 Task: In the Company viacomcbs.com, Log call with description : 'Spoke to a lead interested in exploring customization options.'; Select call outcome: 'Busy '; Select call Direction: Inbound; Add date: '21 August, 2023' and time 10:30:AM. Logged in from softage.1@softage.net
Action: Mouse moved to (112, 78)
Screenshot: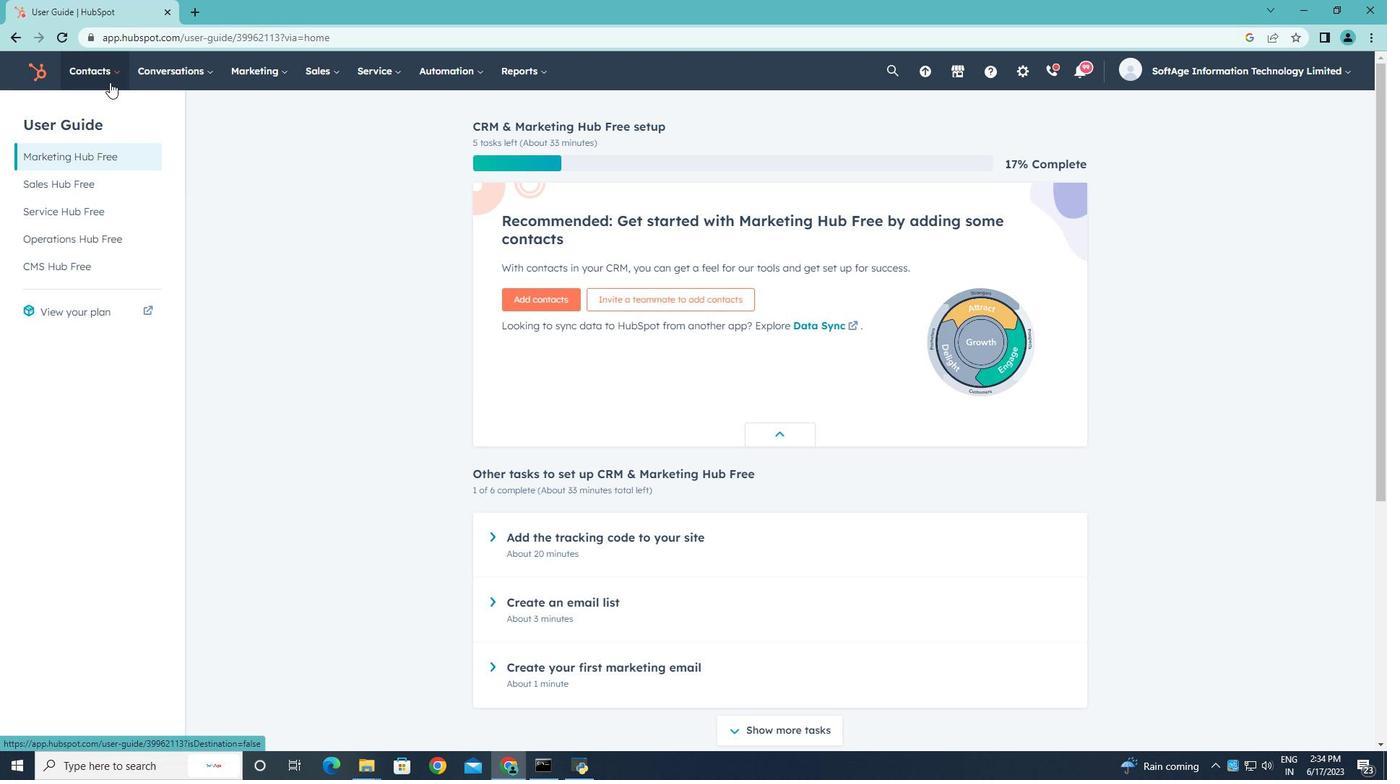 
Action: Mouse pressed left at (112, 78)
Screenshot: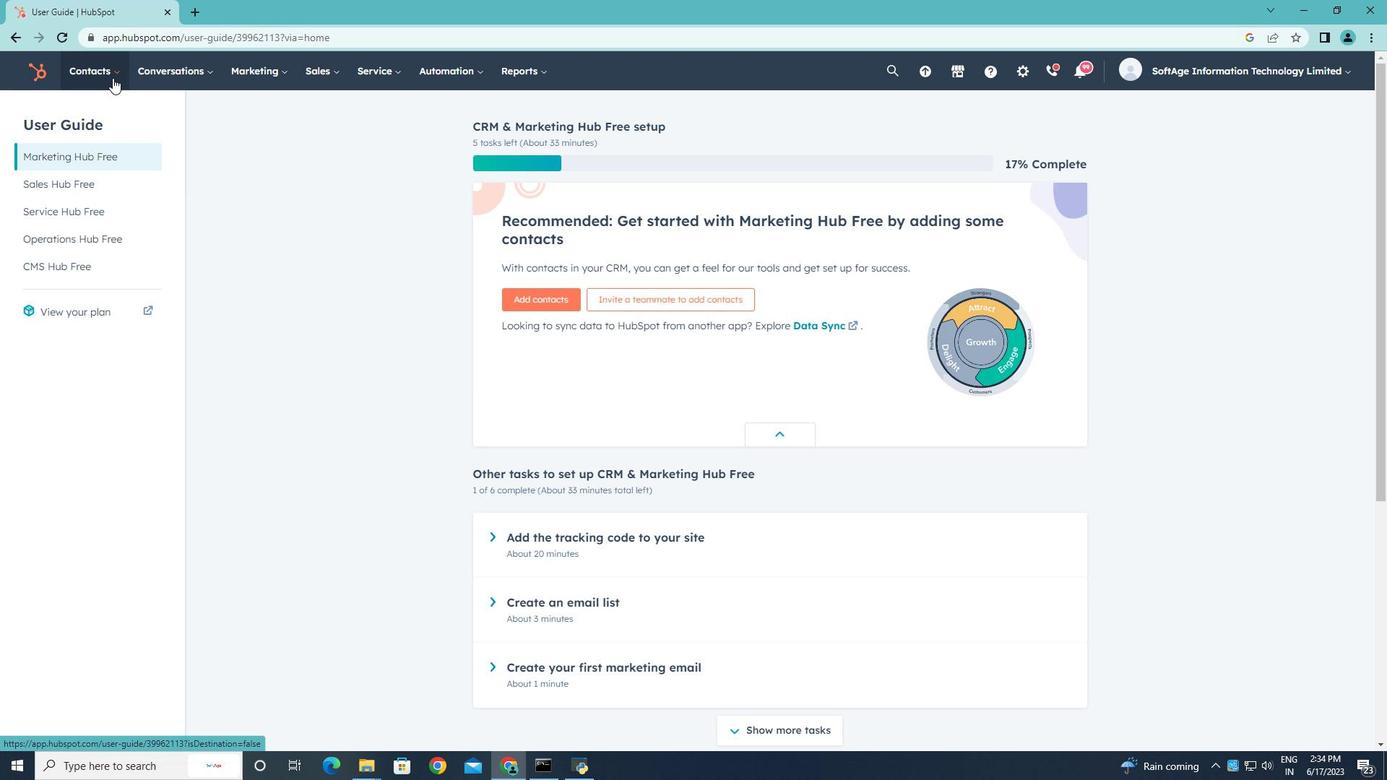 
Action: Mouse moved to (109, 139)
Screenshot: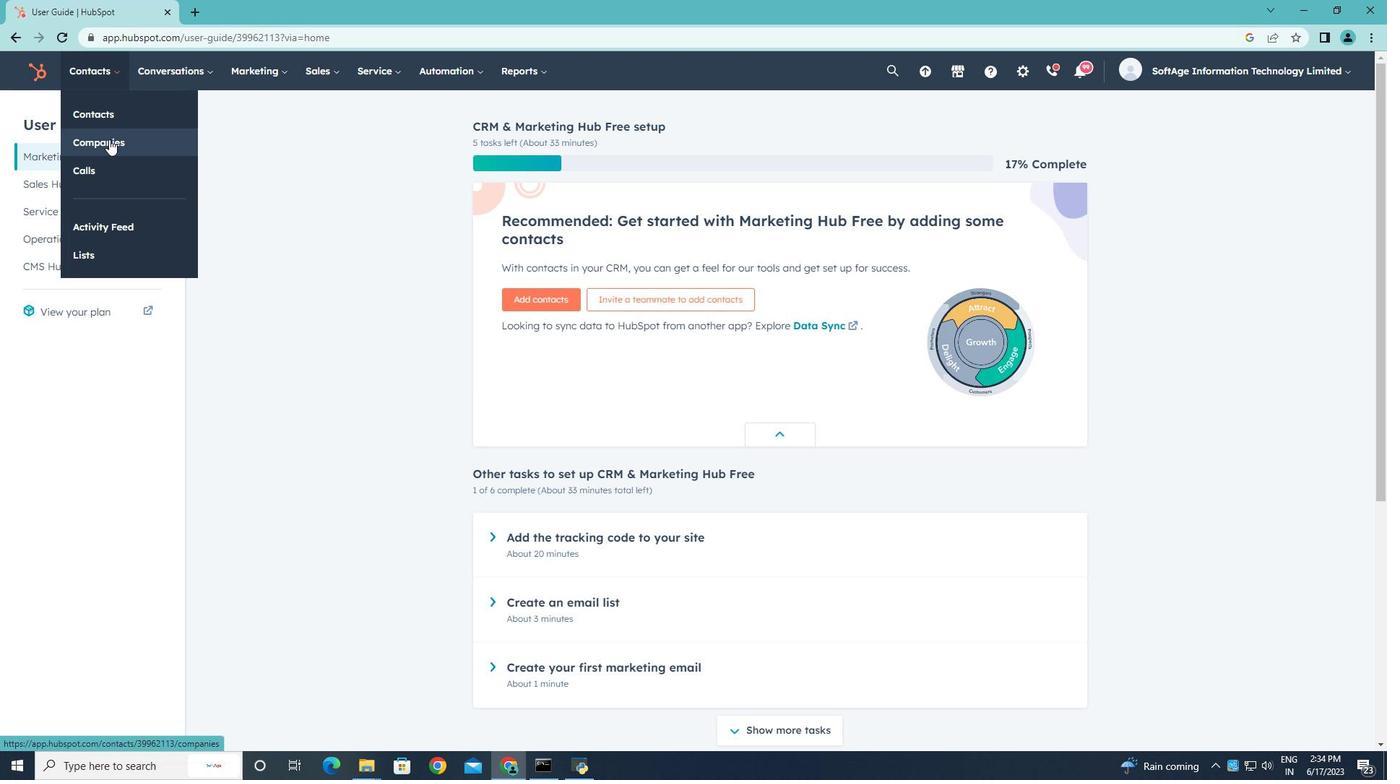 
Action: Mouse pressed left at (109, 139)
Screenshot: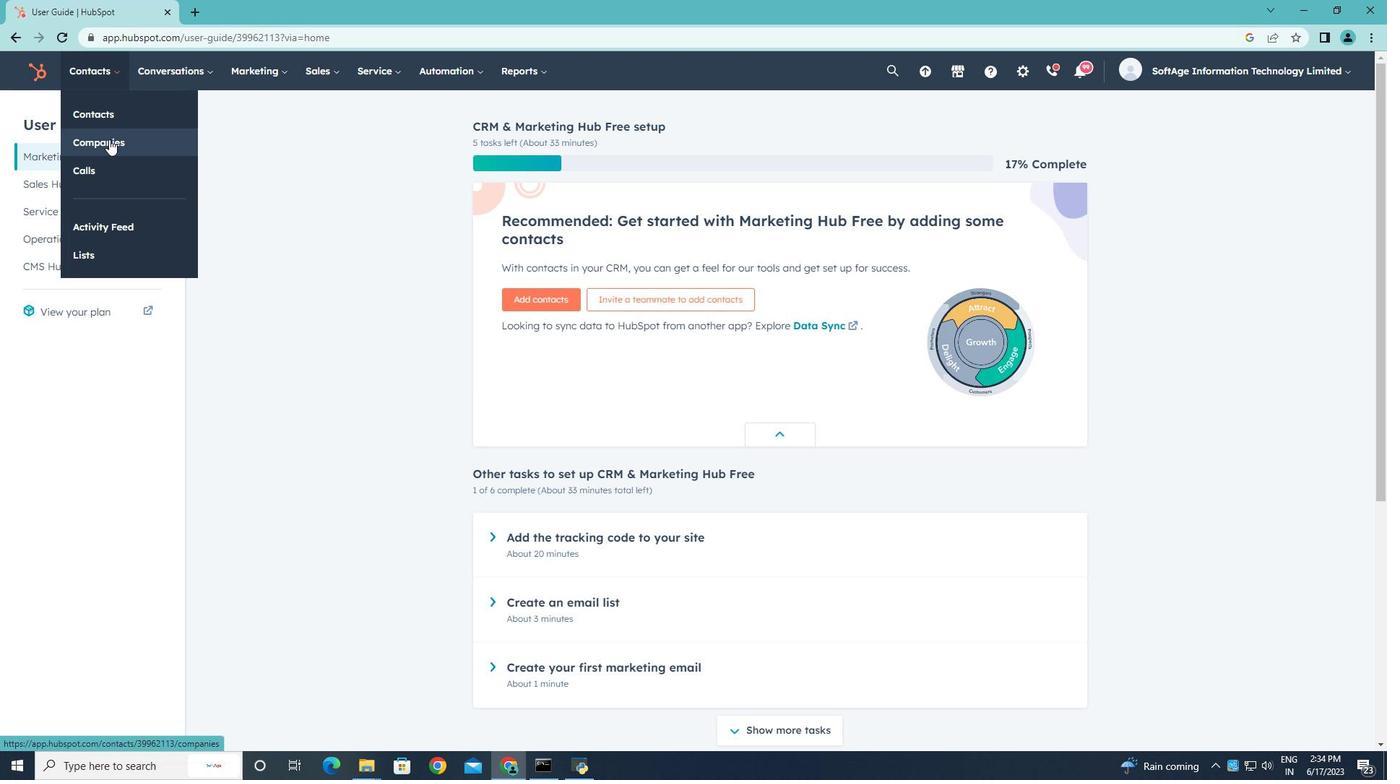 
Action: Mouse moved to (138, 232)
Screenshot: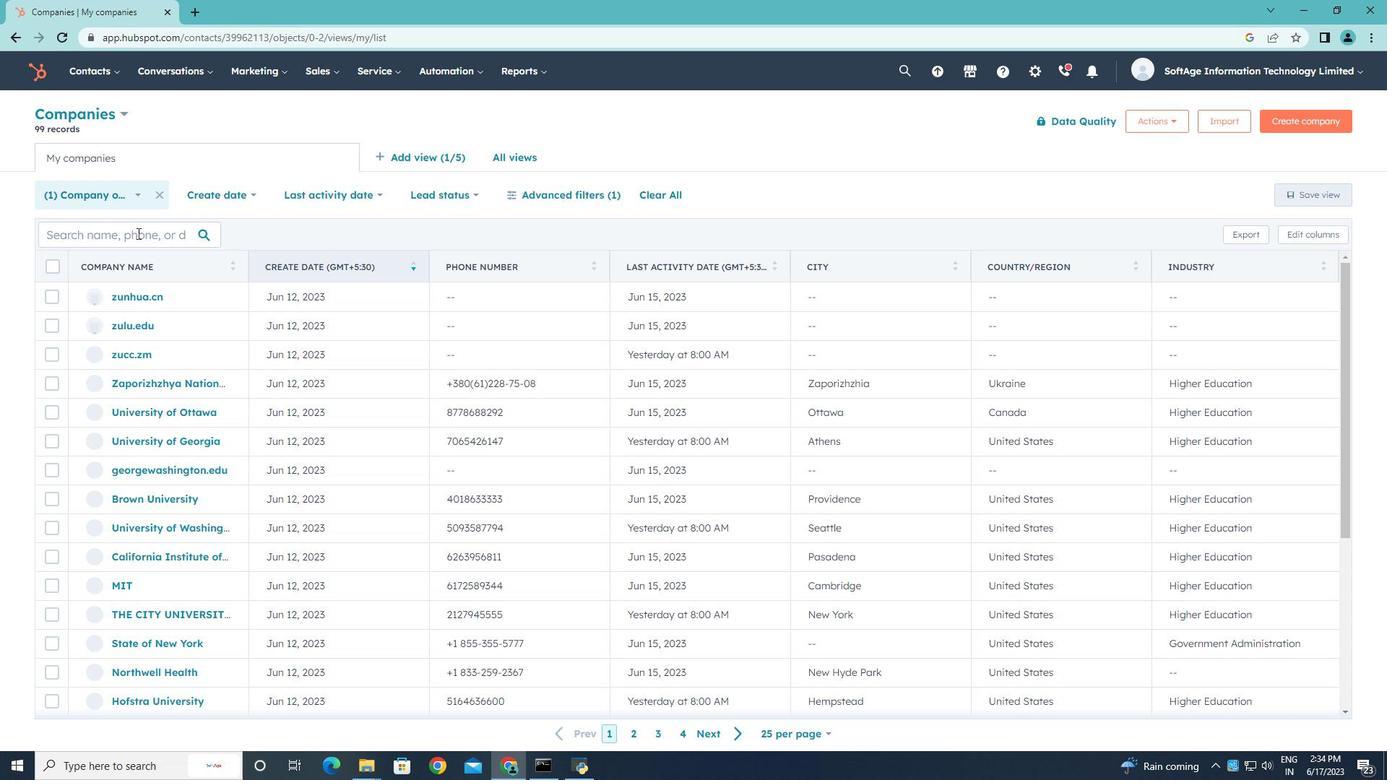 
Action: Mouse pressed left at (138, 232)
Screenshot: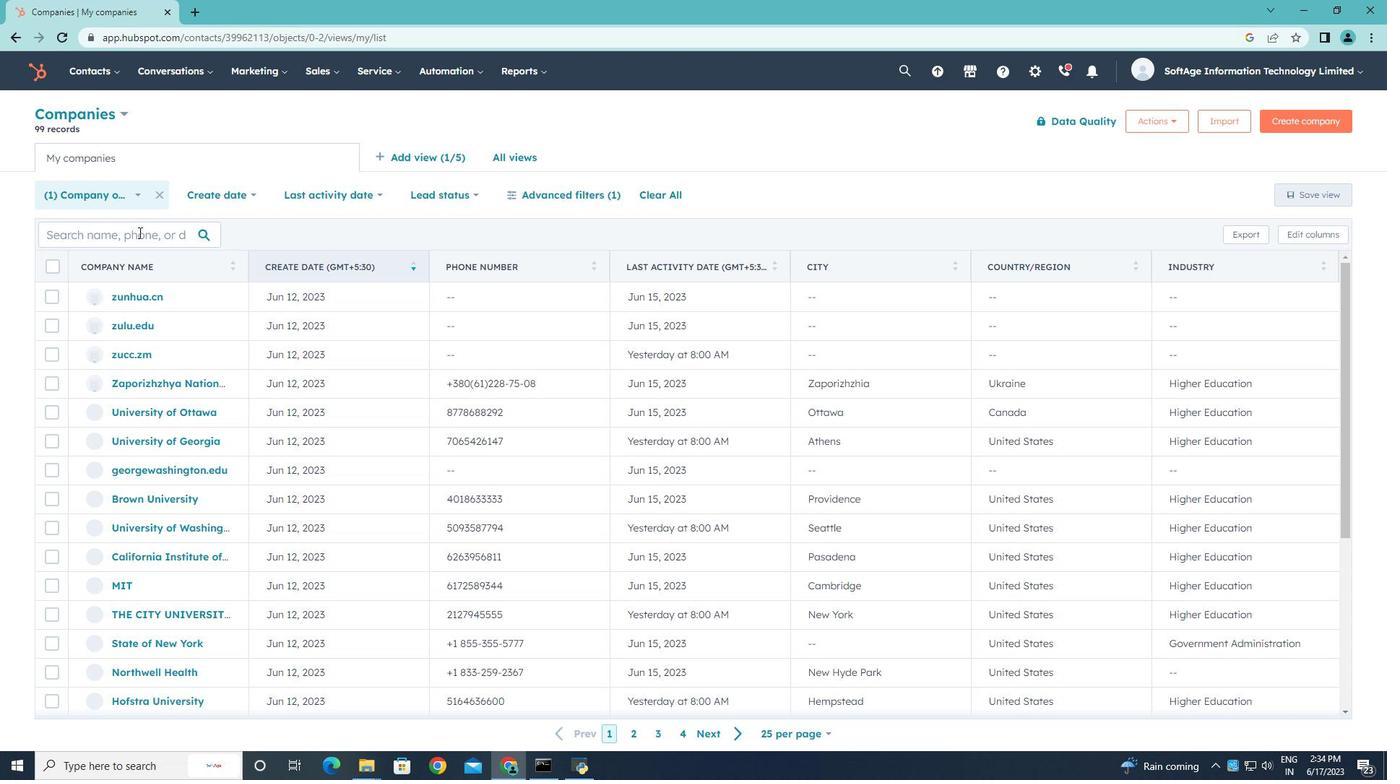 
Action: Key pressed viacomv<Key.backspace>cbs.com
Screenshot: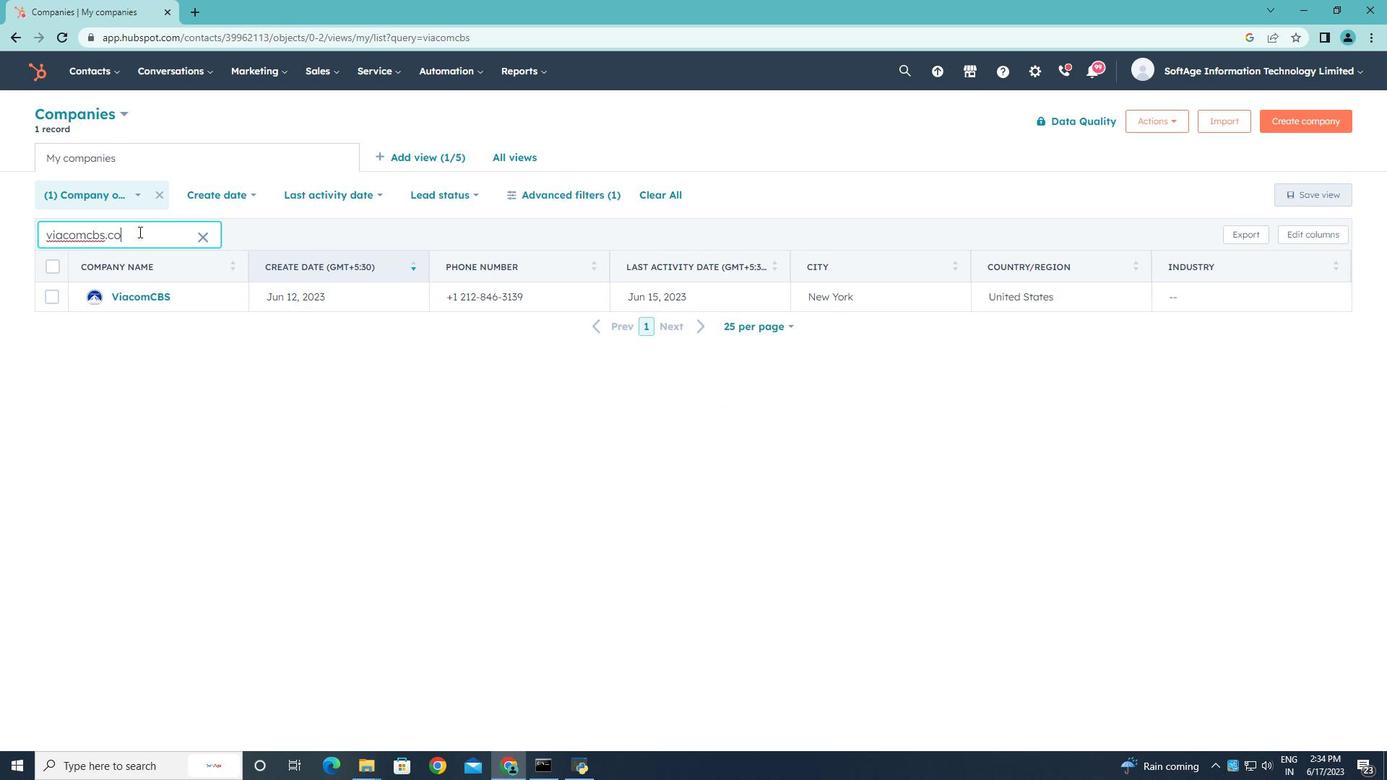 
Action: Mouse moved to (161, 299)
Screenshot: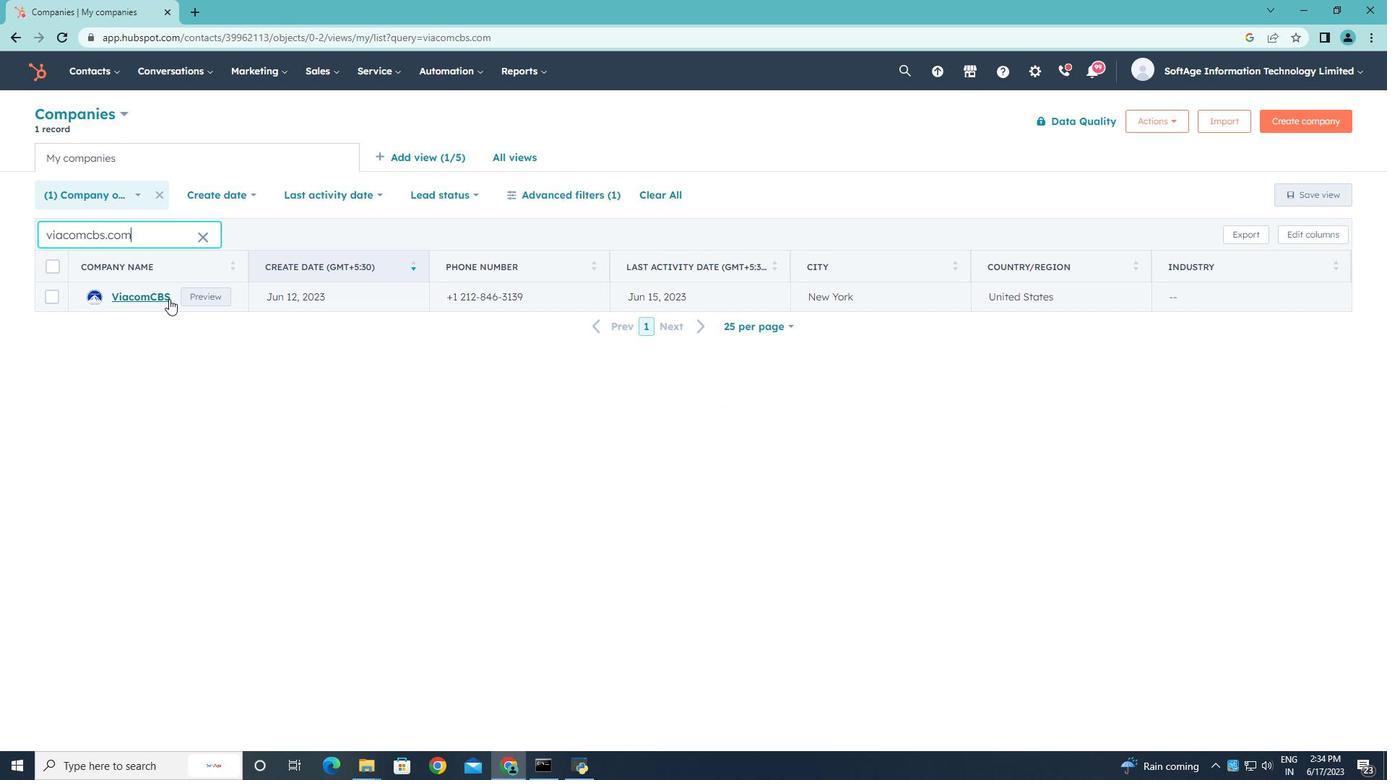 
Action: Mouse pressed left at (161, 299)
Screenshot: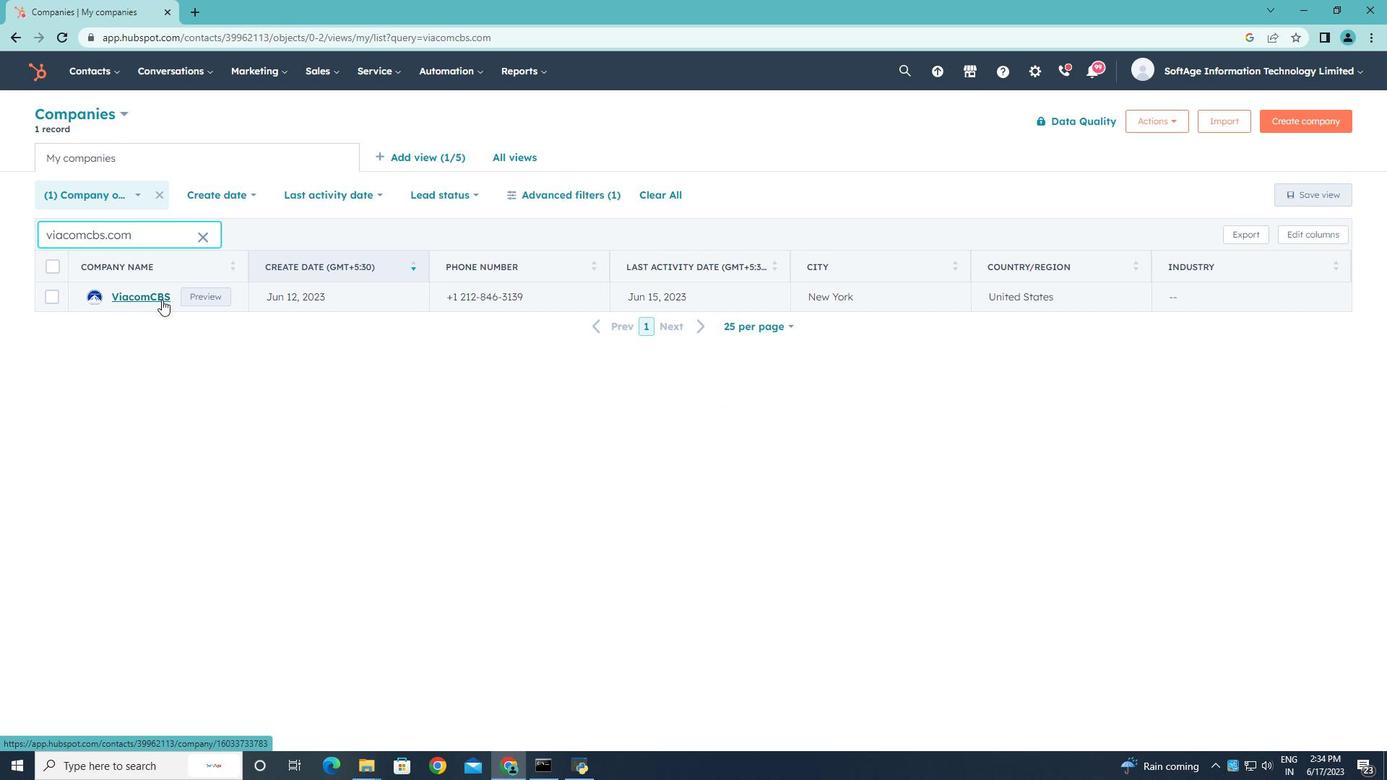 
Action: Mouse moved to (283, 237)
Screenshot: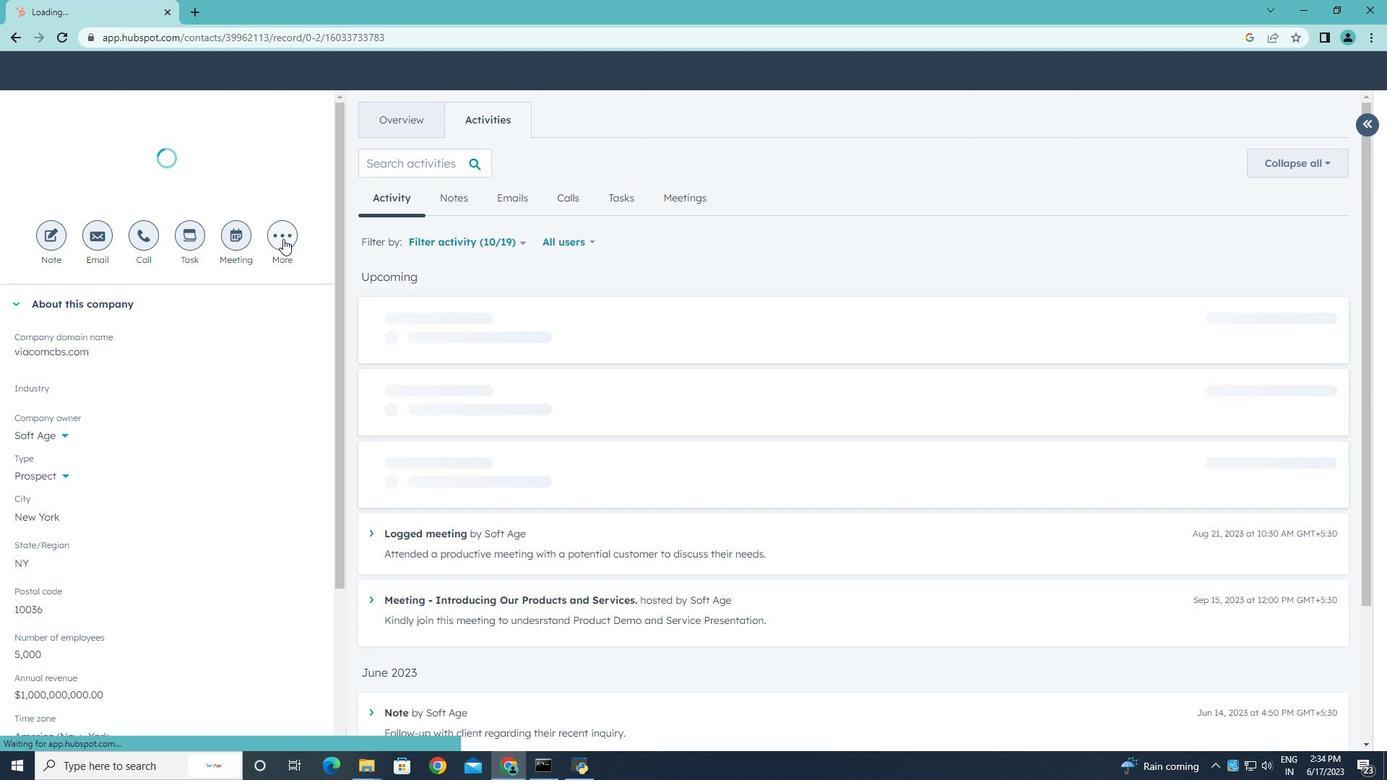 
Action: Mouse pressed left at (283, 237)
Screenshot: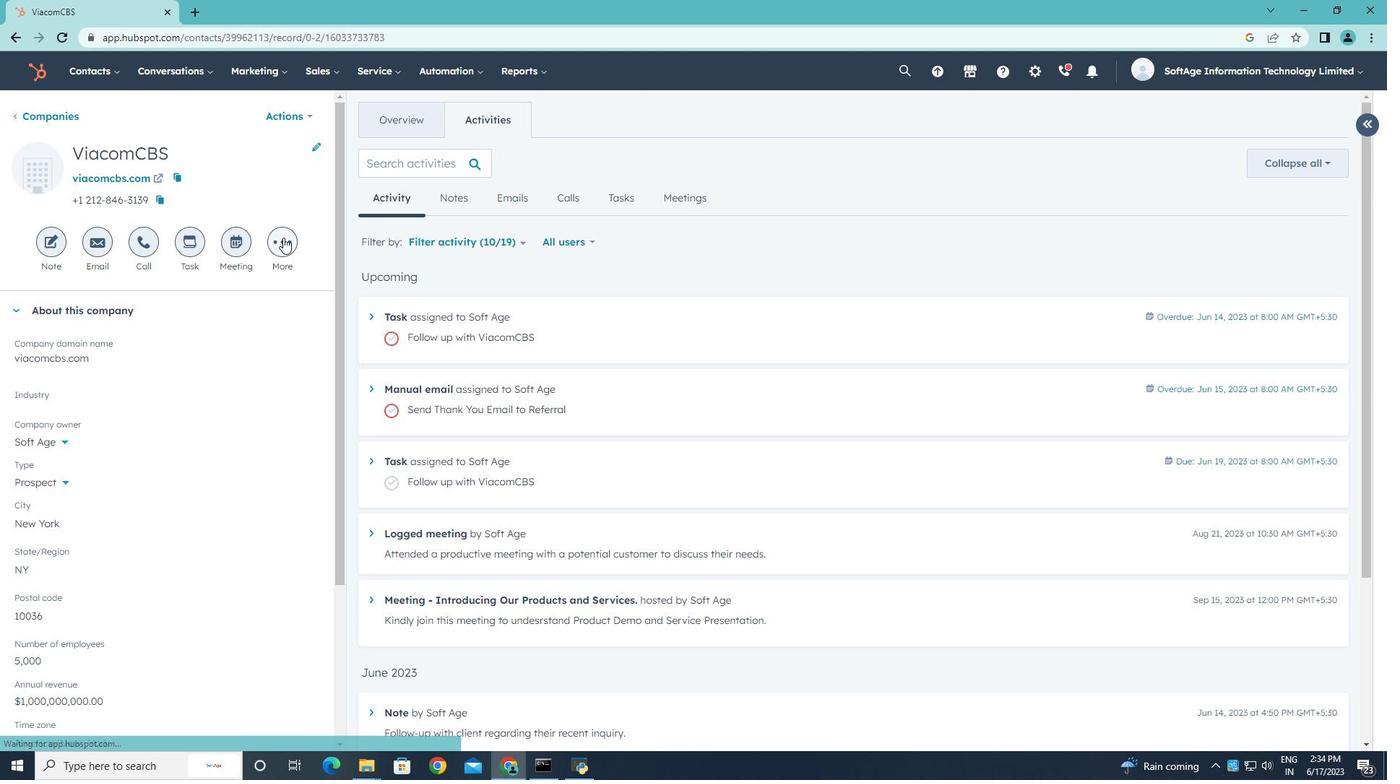 
Action: Mouse moved to (260, 362)
Screenshot: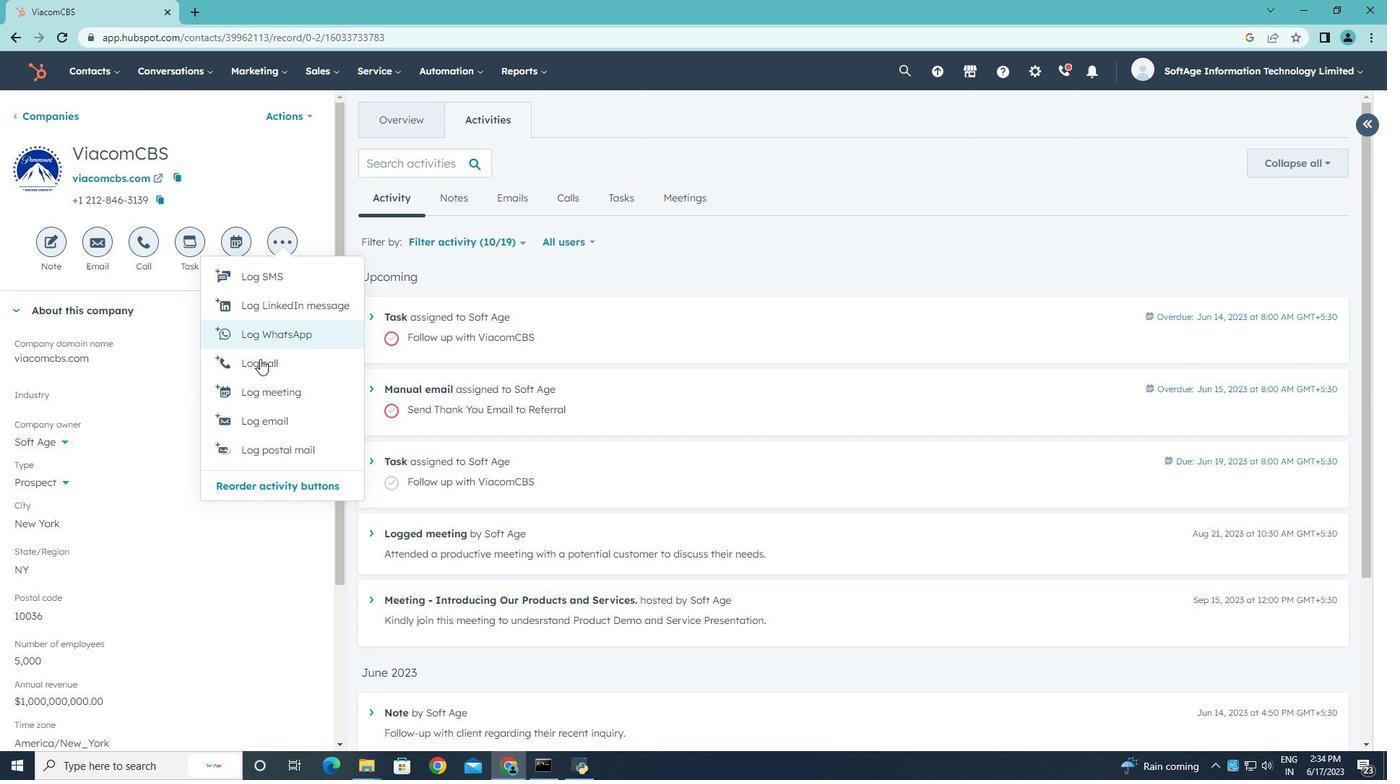 
Action: Mouse pressed left at (260, 362)
Screenshot: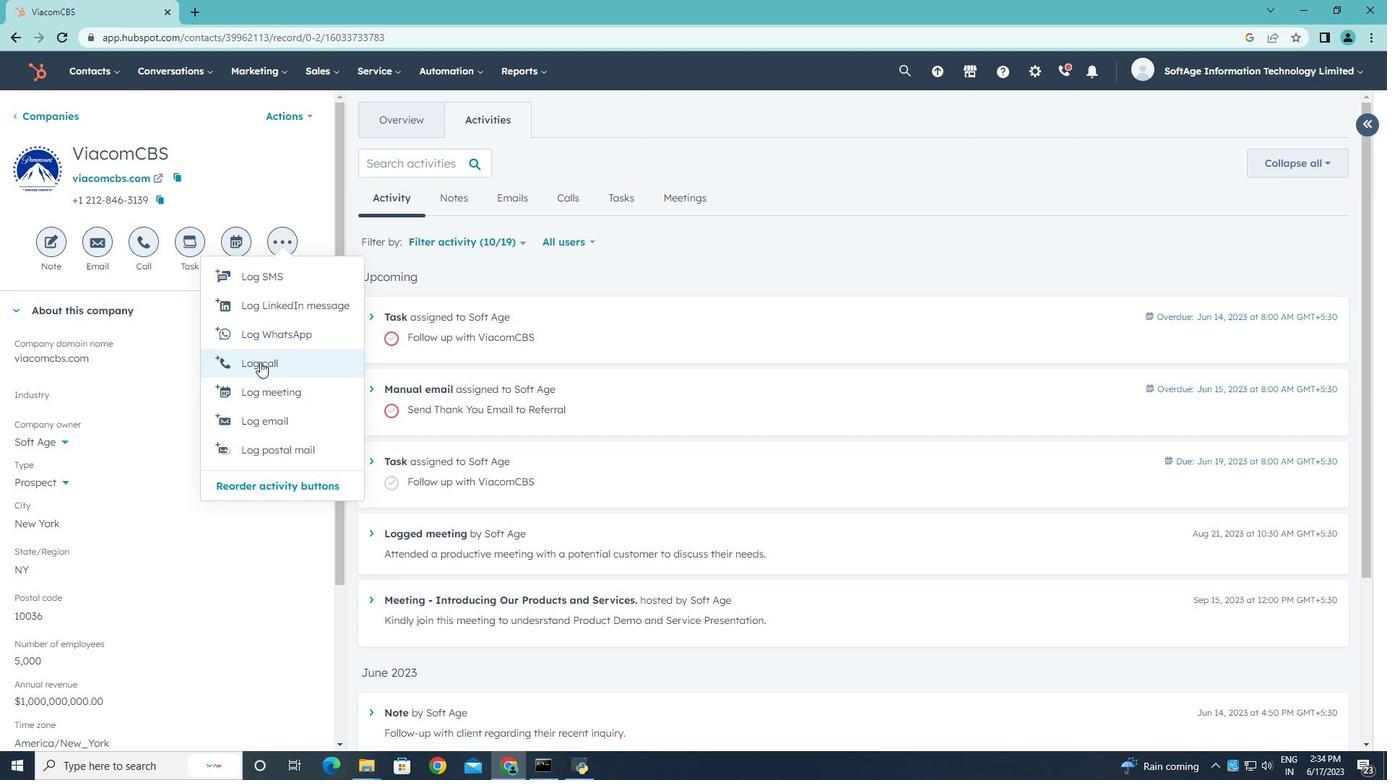 
Action: Key pressed <Key.shift>Spoke<Key.space>to<Key.space>a<Key.space>lead<Key.space>interested<Key.space>ez<Key.backspace>xploring<Key.space>customization<Key.space>options.
Screenshot: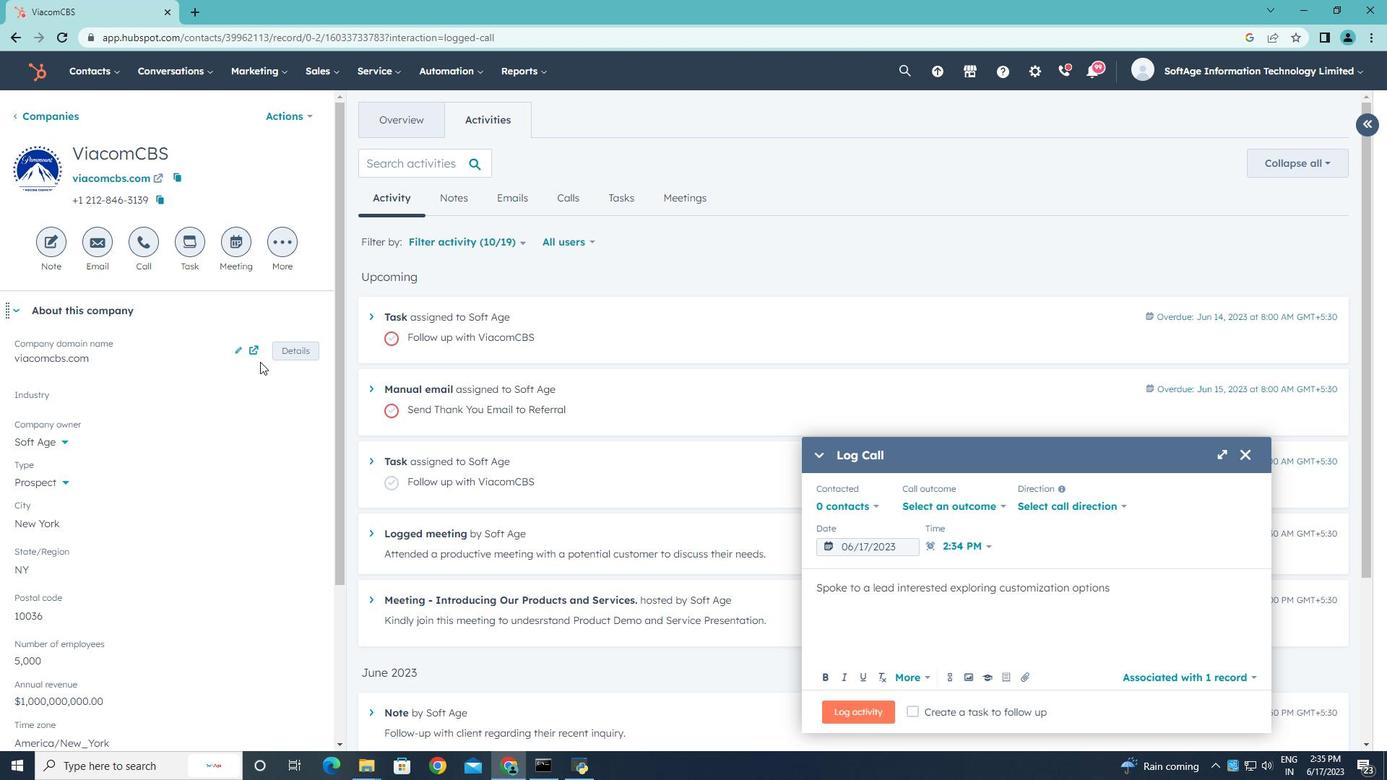 
Action: Mouse moved to (996, 504)
Screenshot: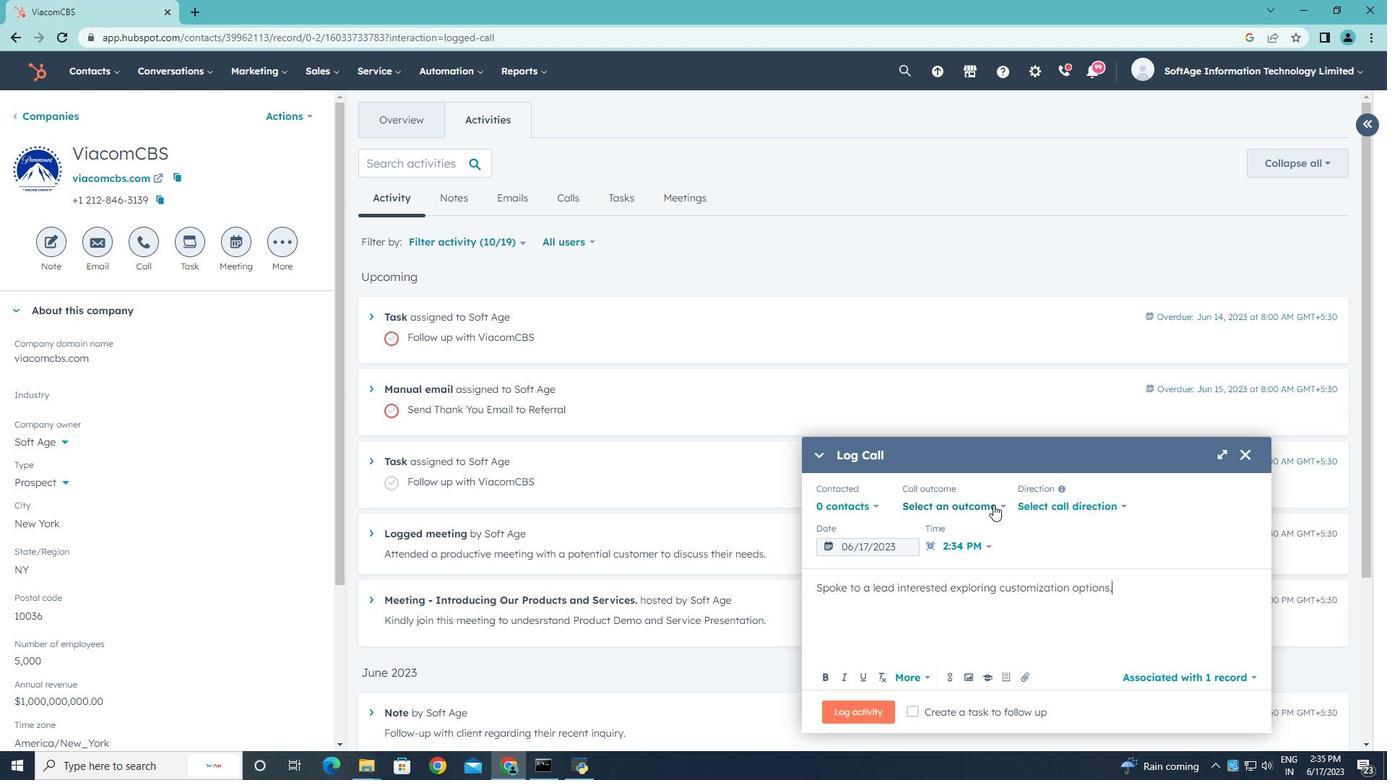 
Action: Mouse pressed left at (996, 504)
Screenshot: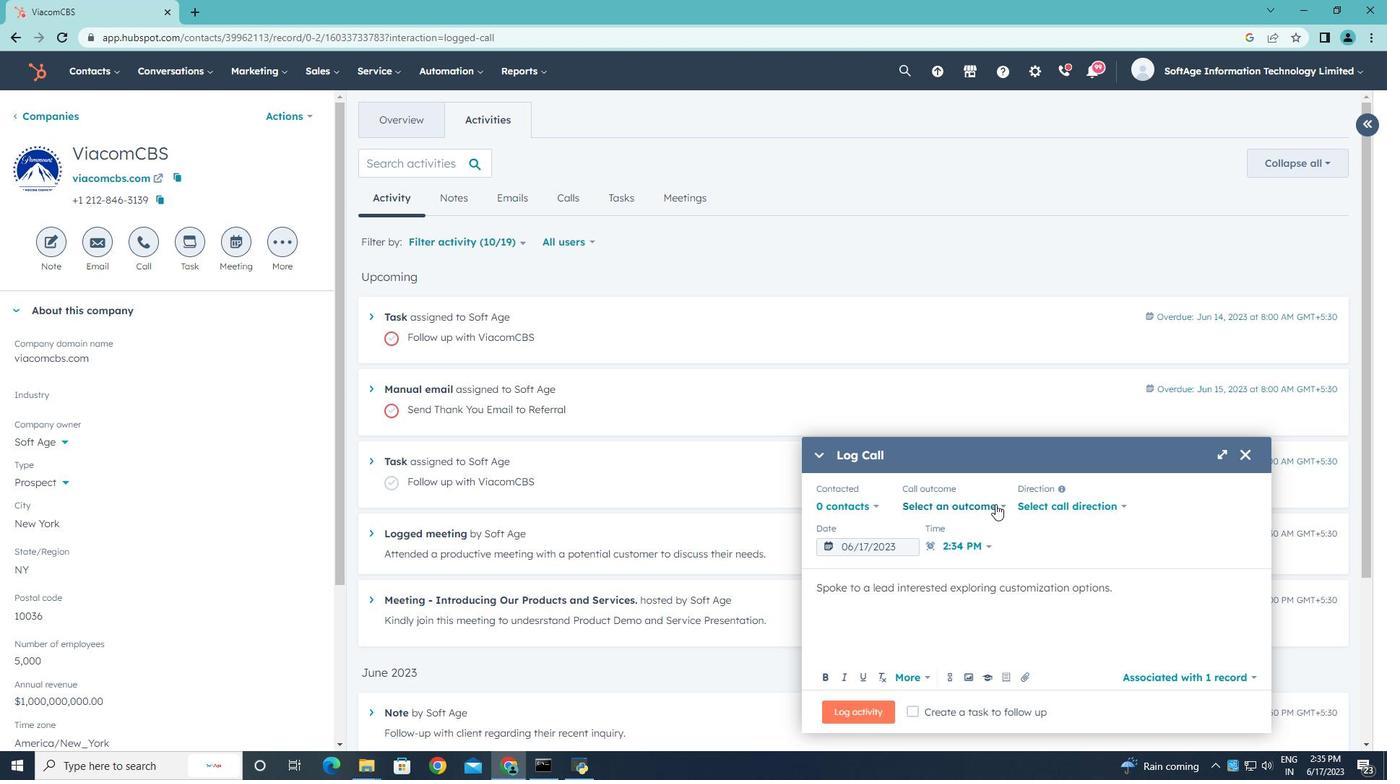 
Action: Mouse moved to (959, 546)
Screenshot: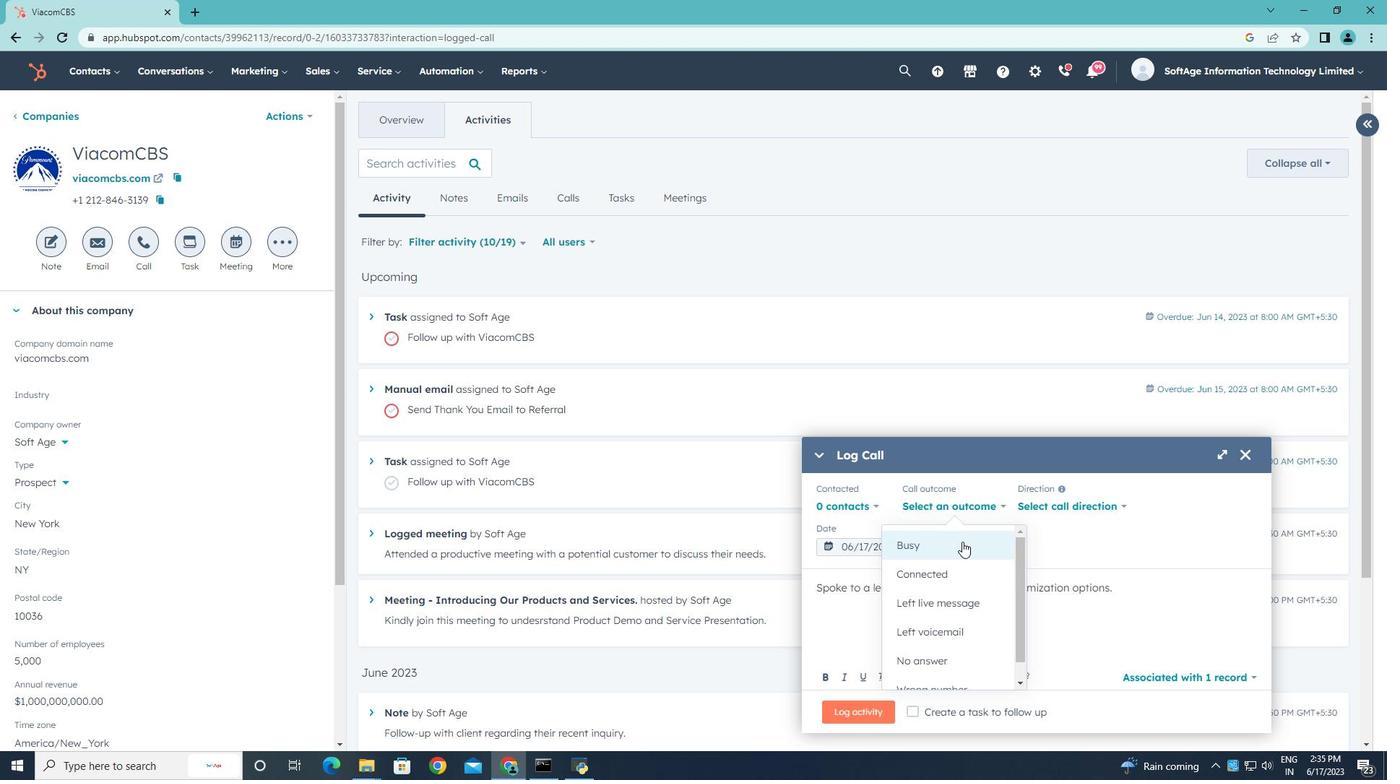 
Action: Mouse pressed left at (959, 546)
Screenshot: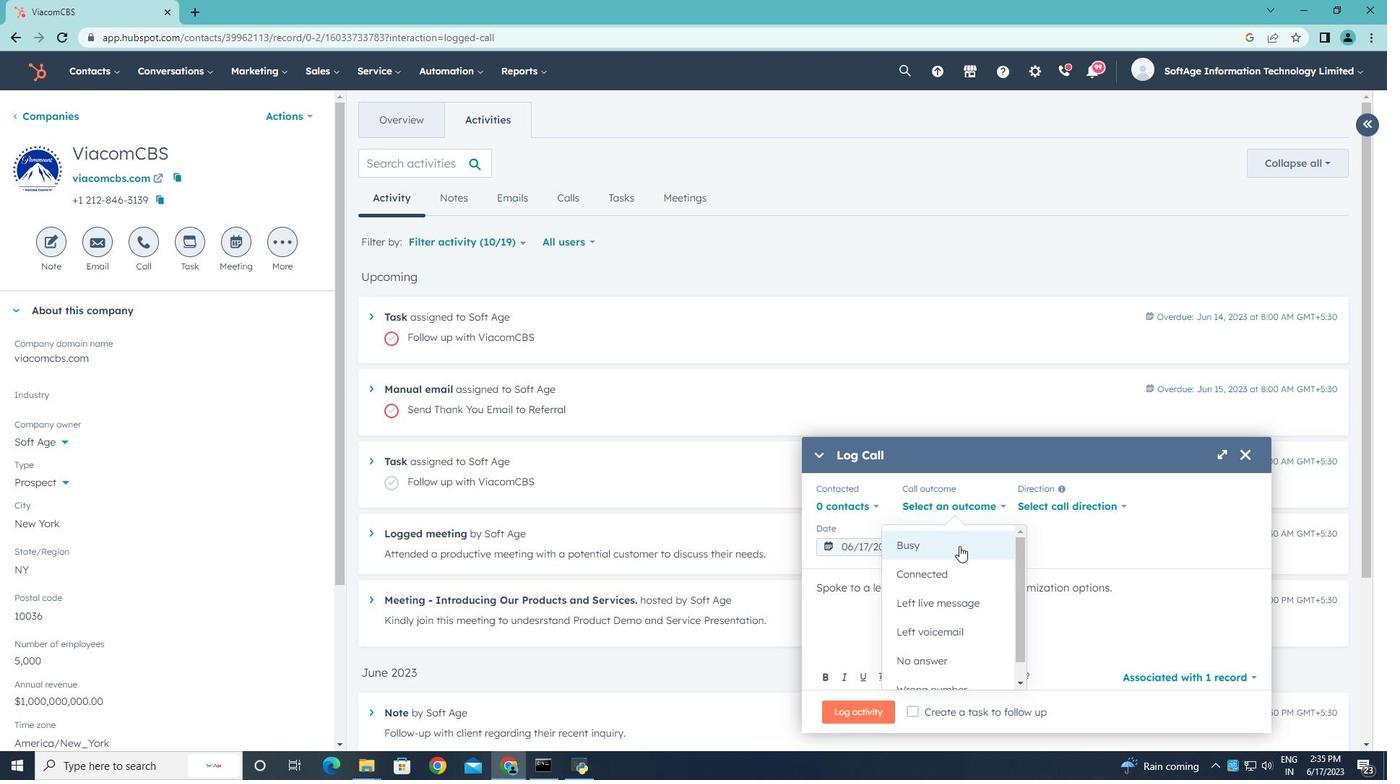 
Action: Mouse moved to (1057, 507)
Screenshot: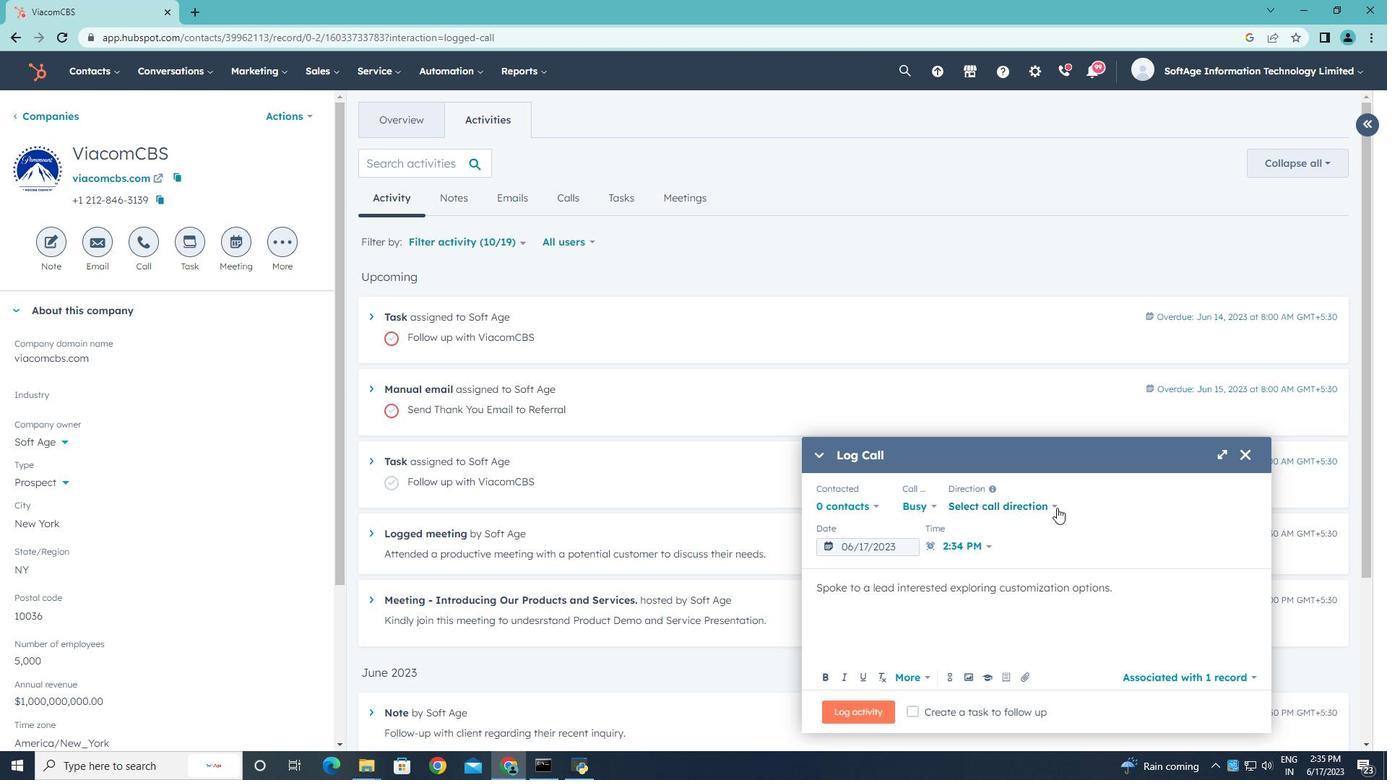 
Action: Mouse pressed left at (1057, 507)
Screenshot: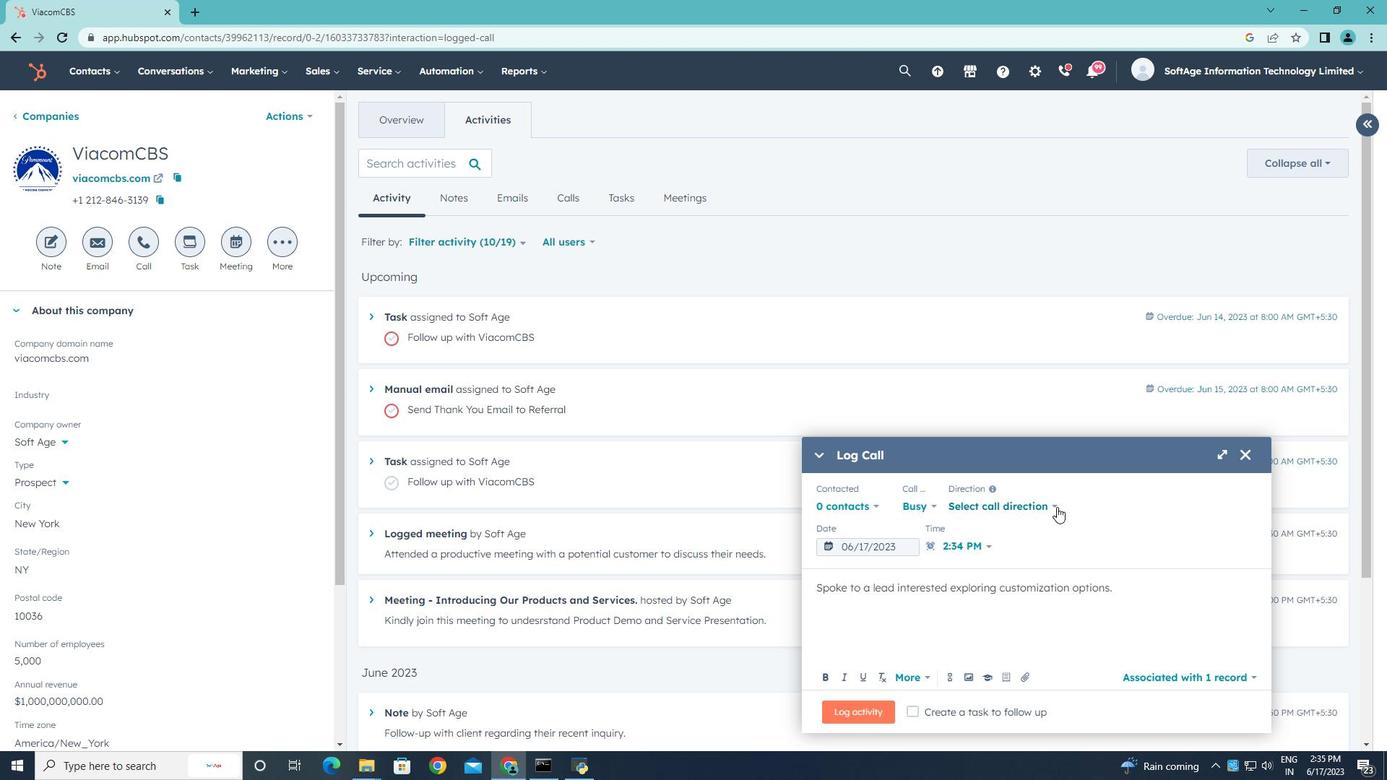 
Action: Mouse moved to (1016, 539)
Screenshot: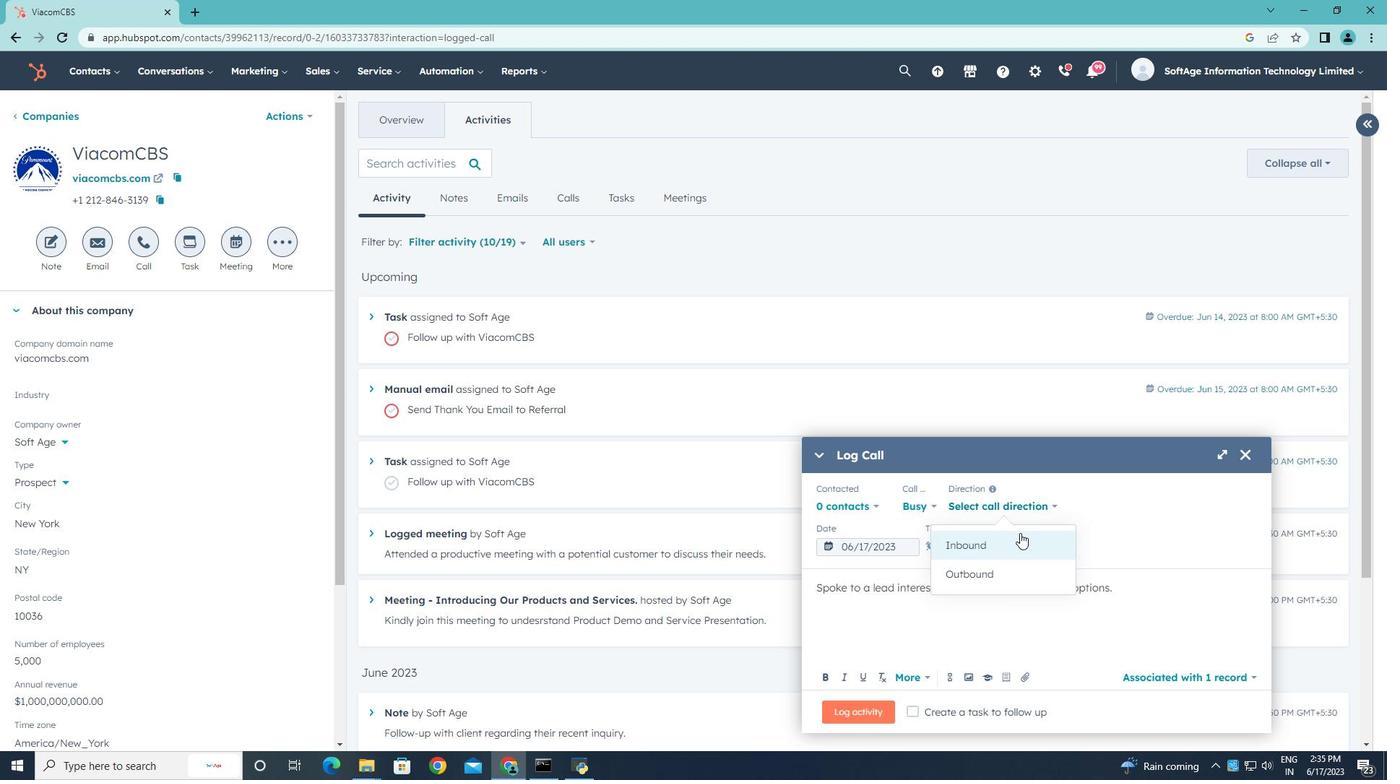 
Action: Mouse pressed left at (1016, 539)
Screenshot: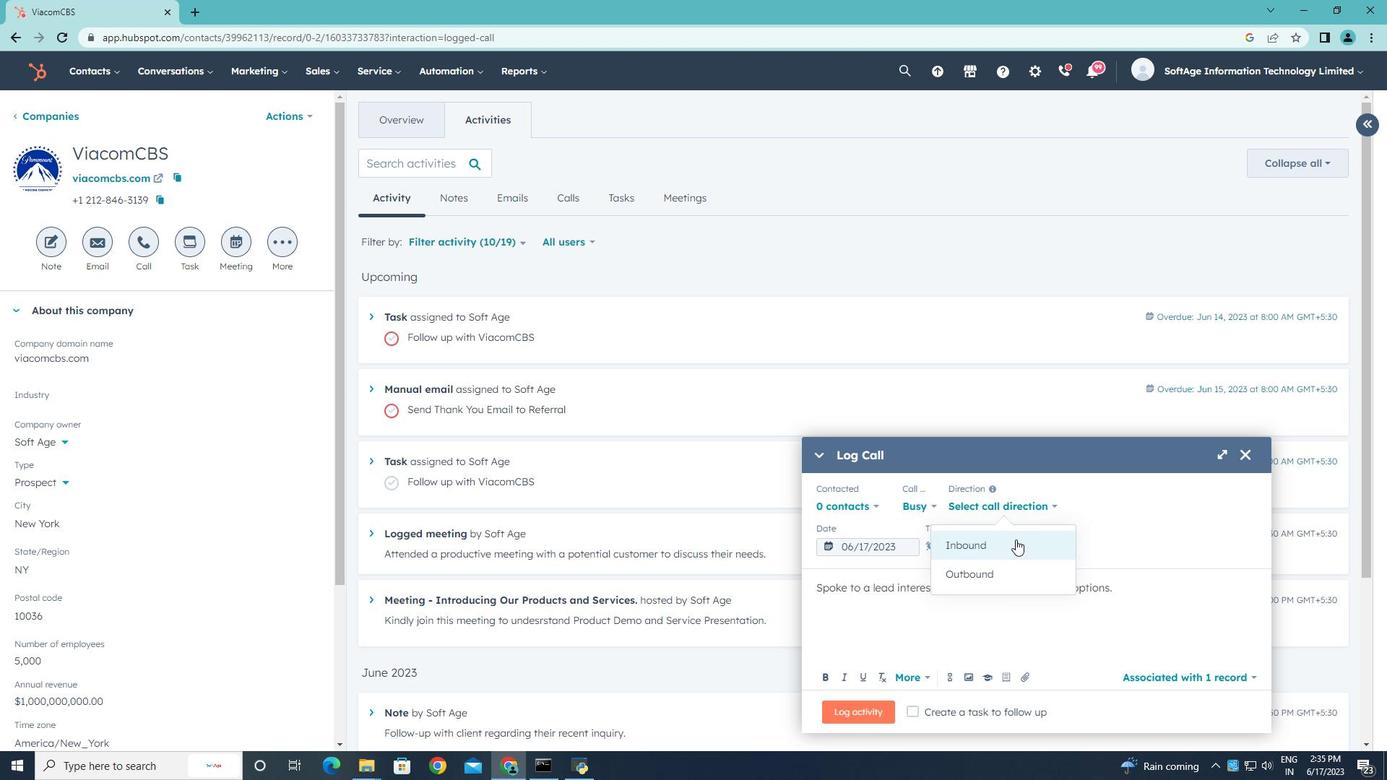 
Action: Mouse moved to (1126, 508)
Screenshot: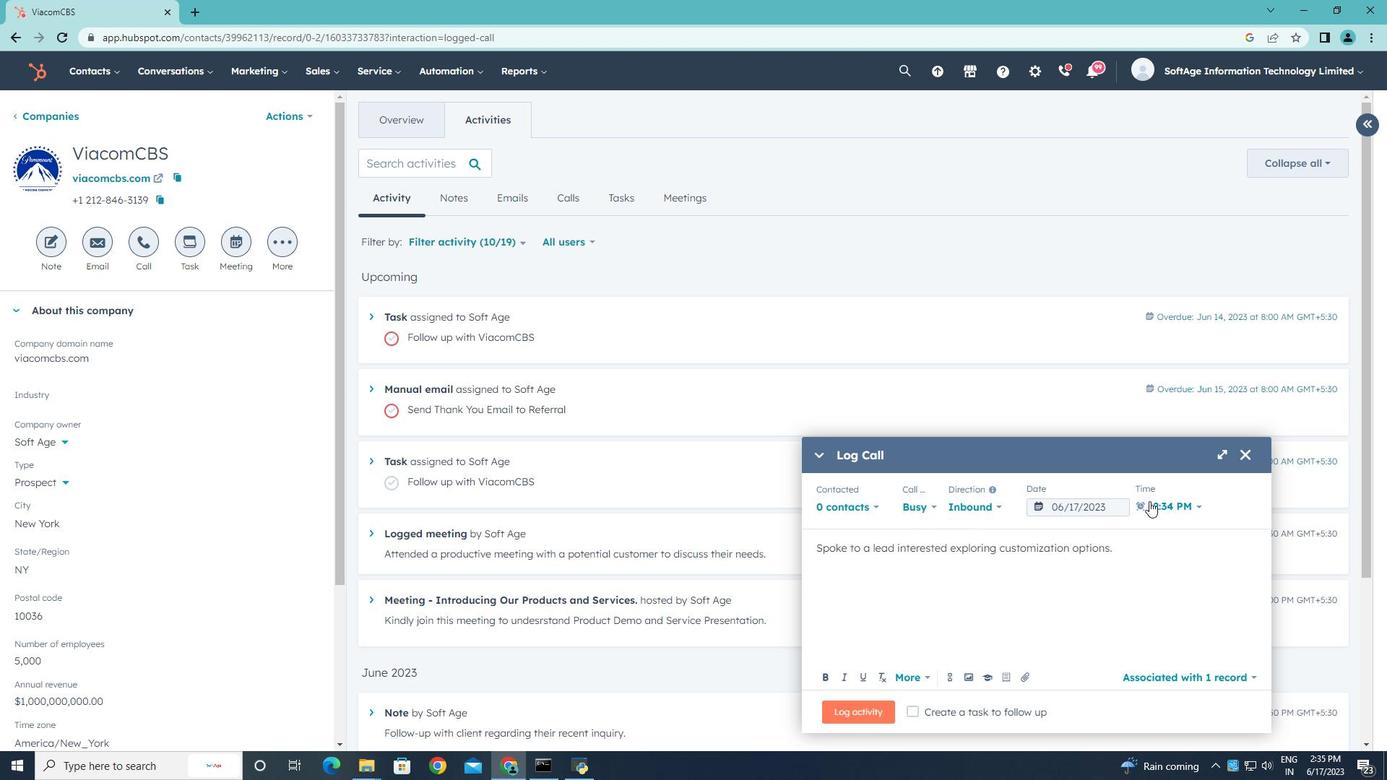 
Action: Mouse pressed left at (1126, 508)
Screenshot: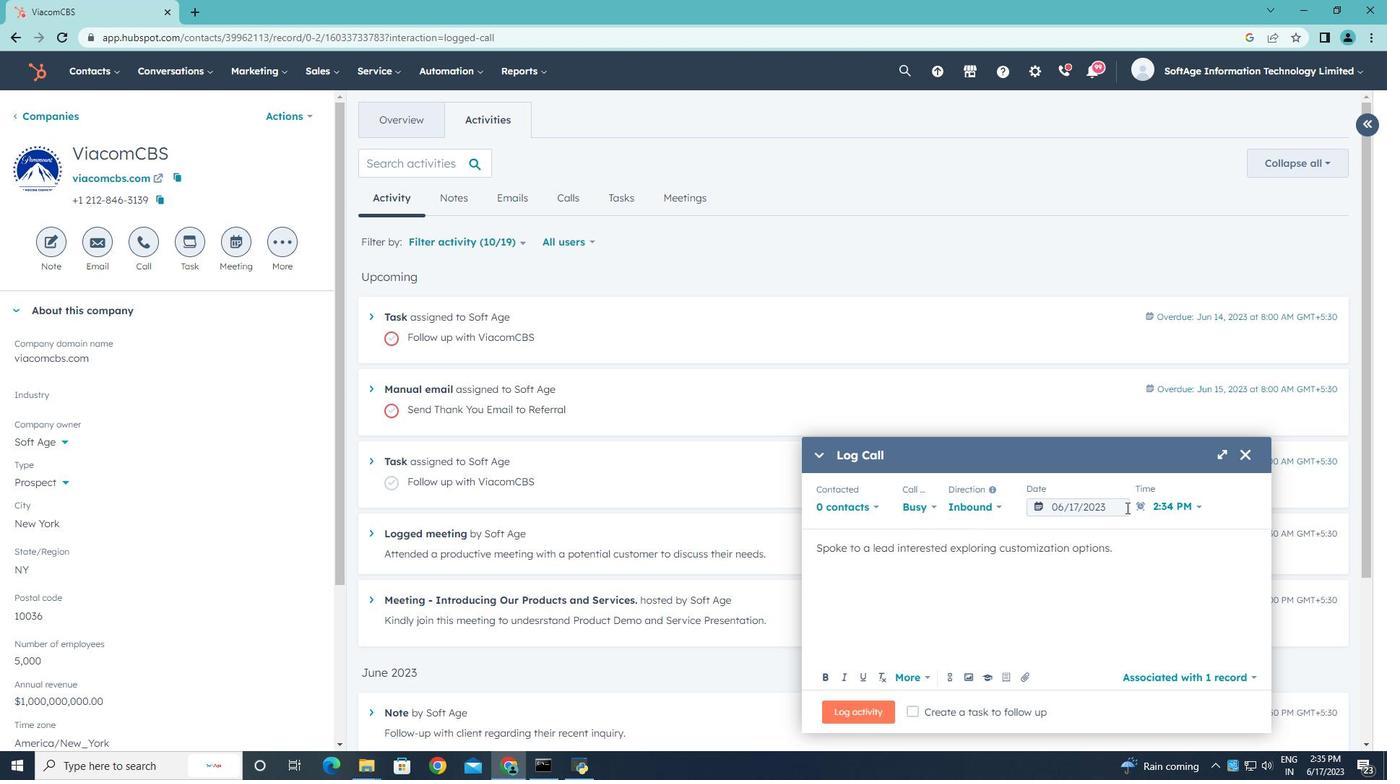 
Action: Mouse moved to (1220, 274)
Screenshot: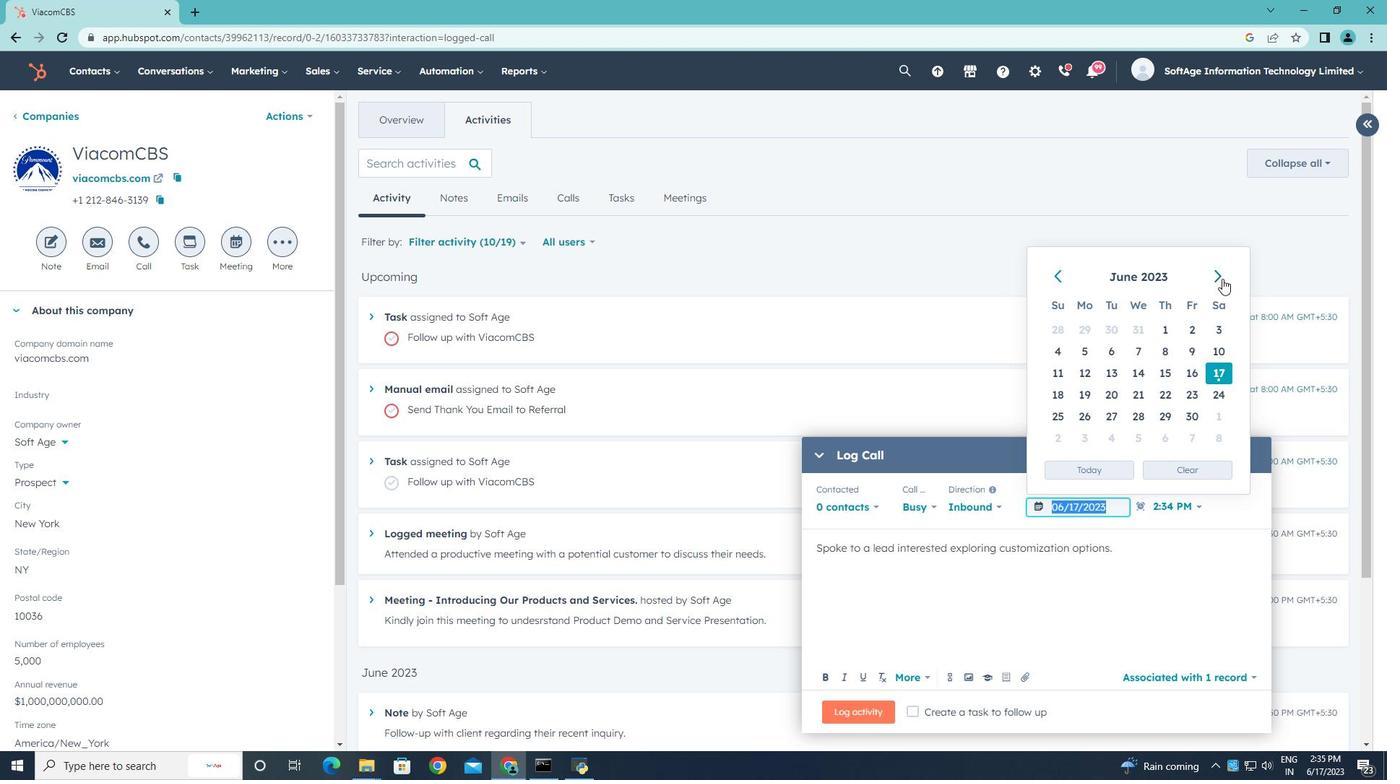 
Action: Mouse pressed left at (1220, 274)
Screenshot: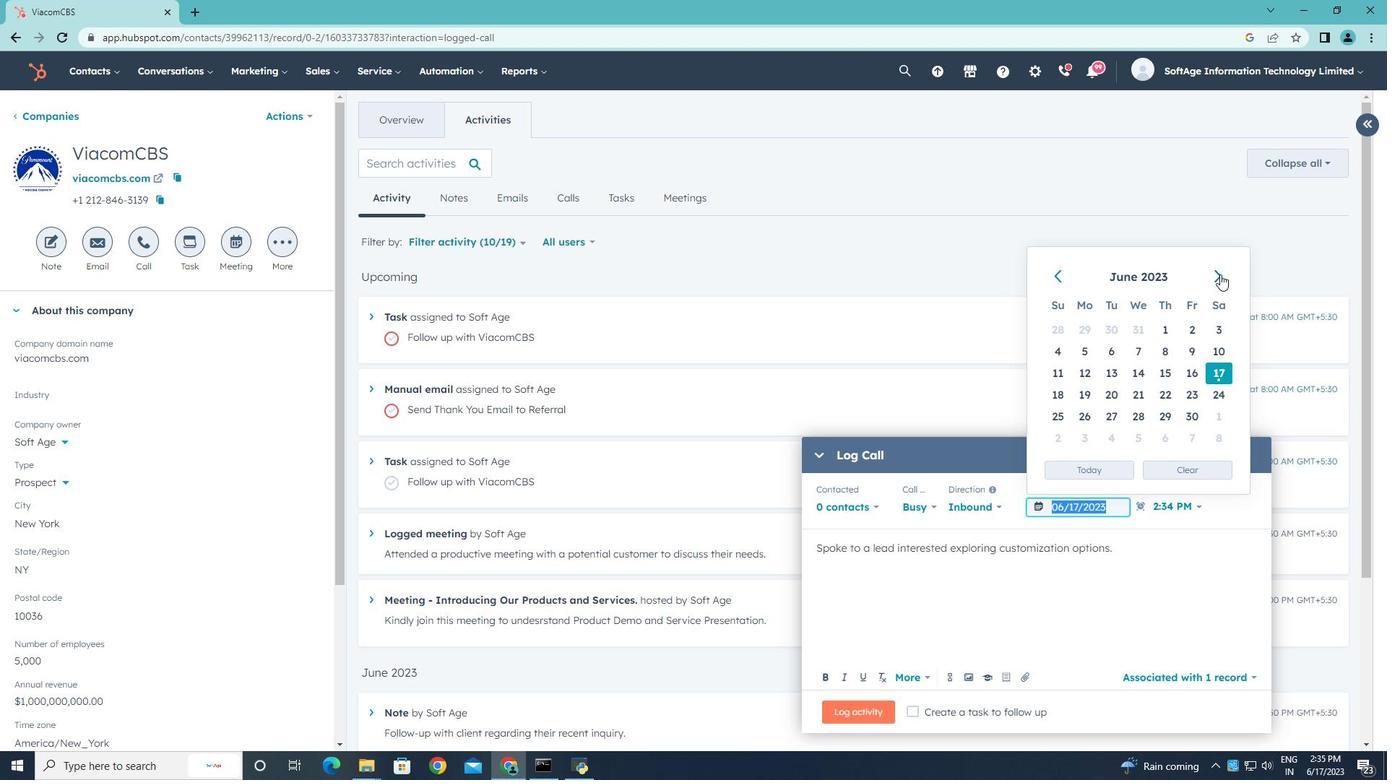 
Action: Mouse pressed left at (1220, 274)
Screenshot: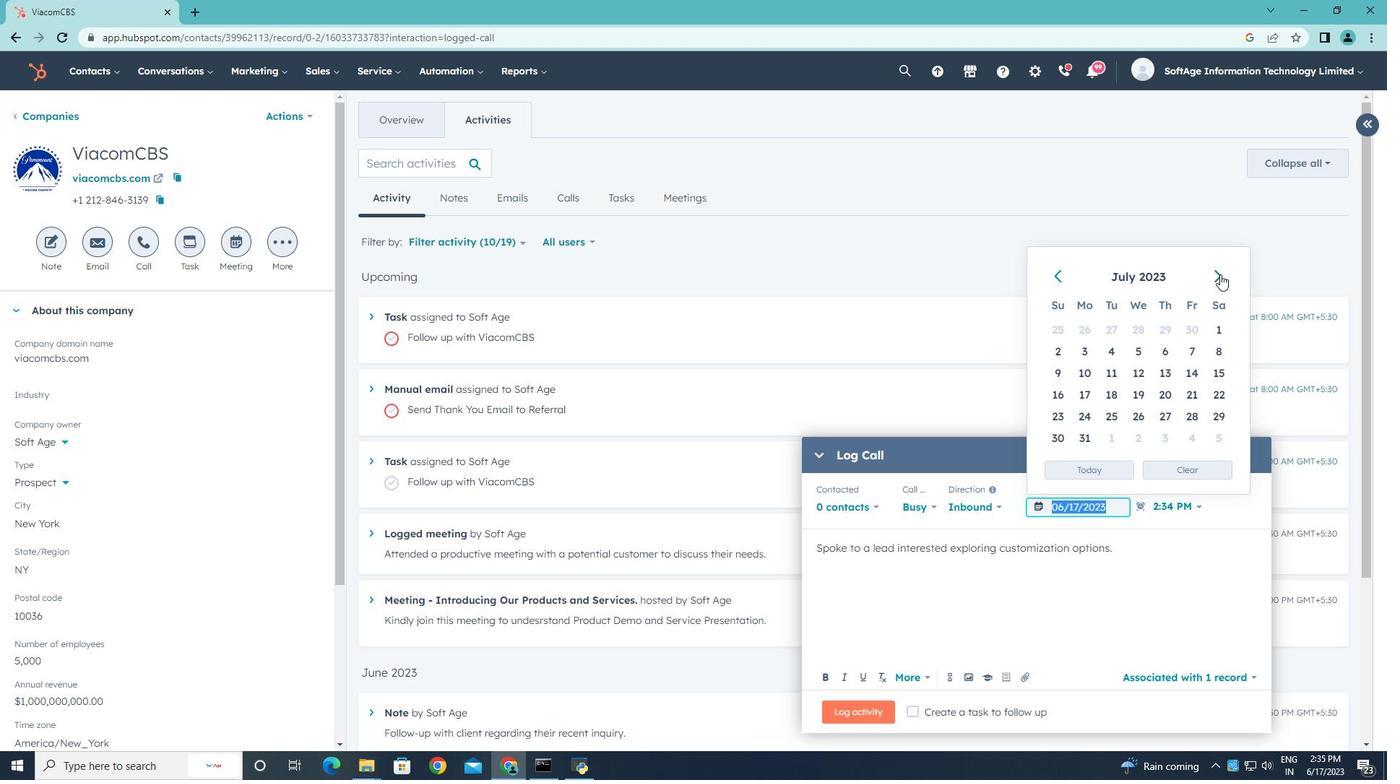 
Action: Mouse moved to (1089, 393)
Screenshot: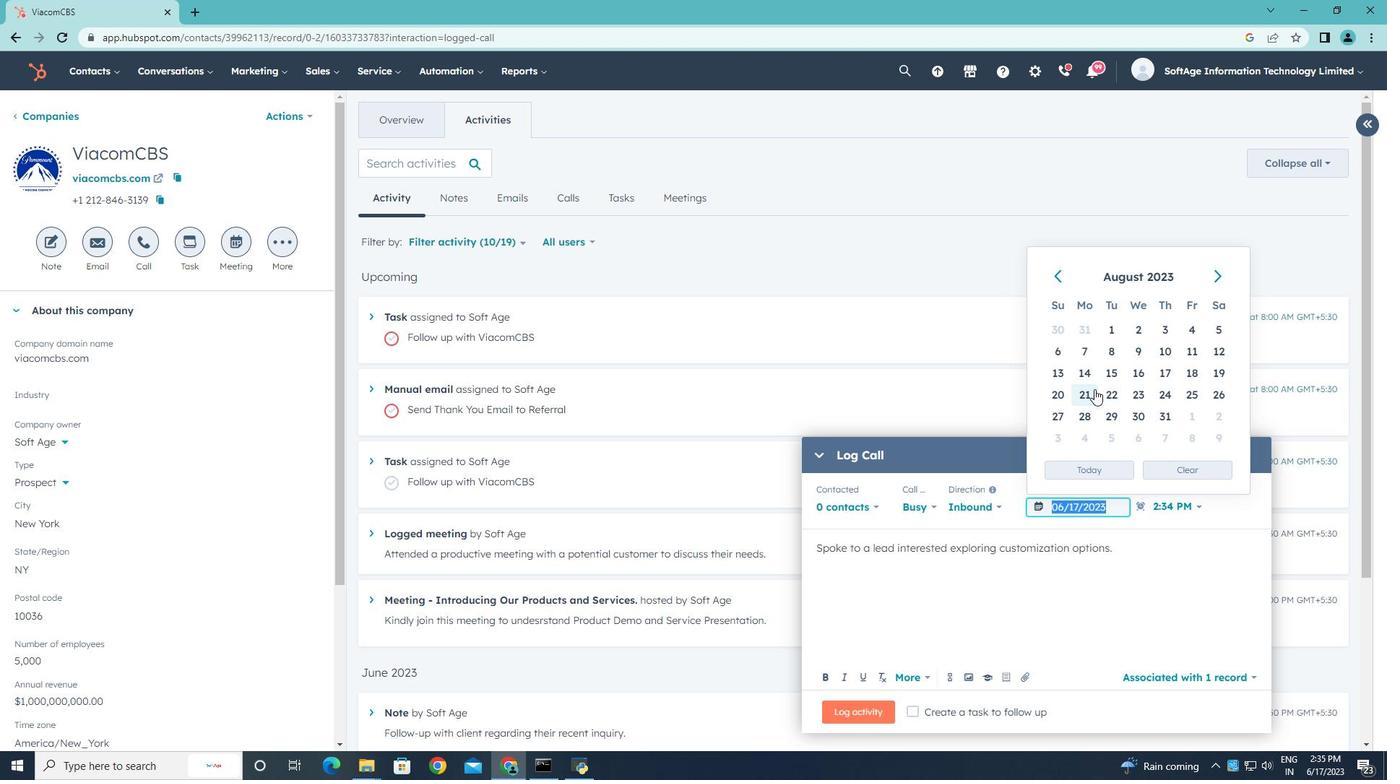 
Action: Mouse pressed left at (1089, 393)
Screenshot: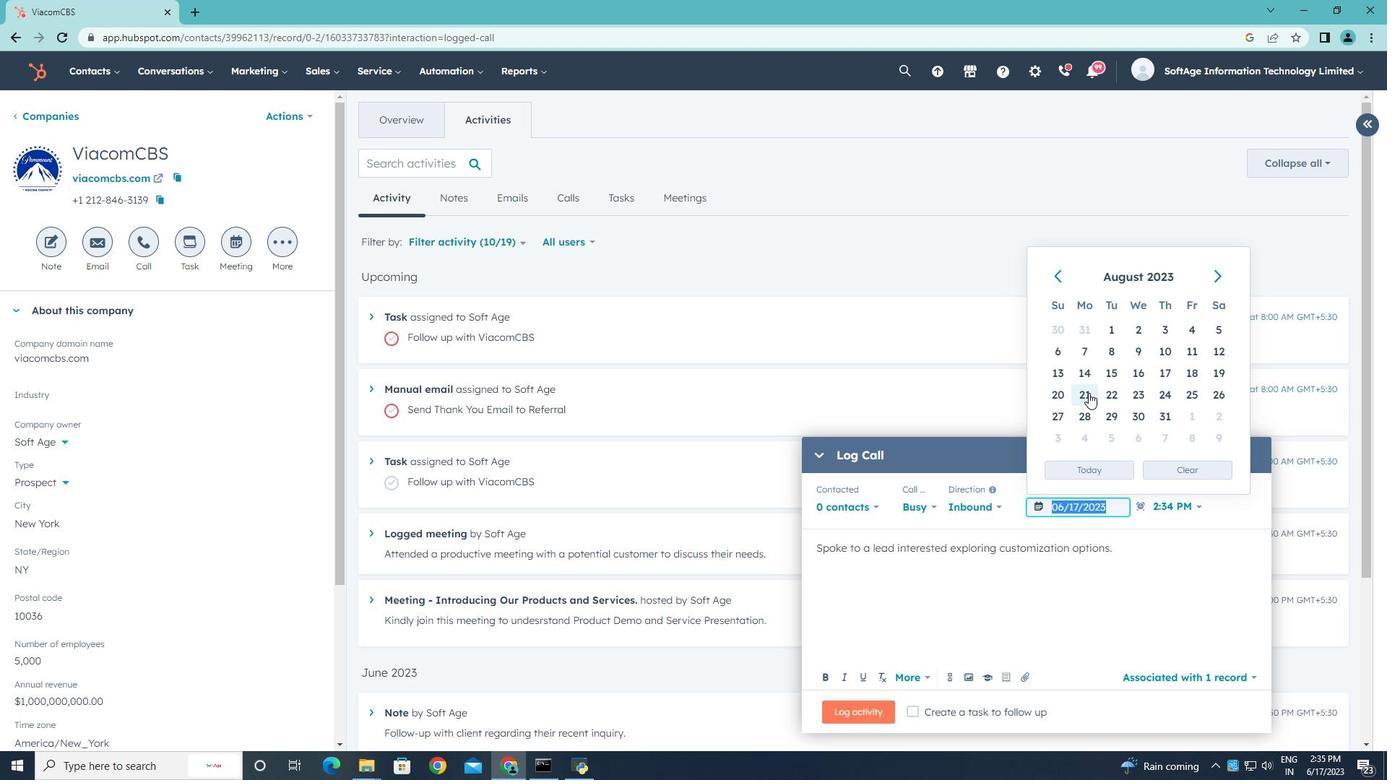 
Action: Mouse moved to (1196, 505)
Screenshot: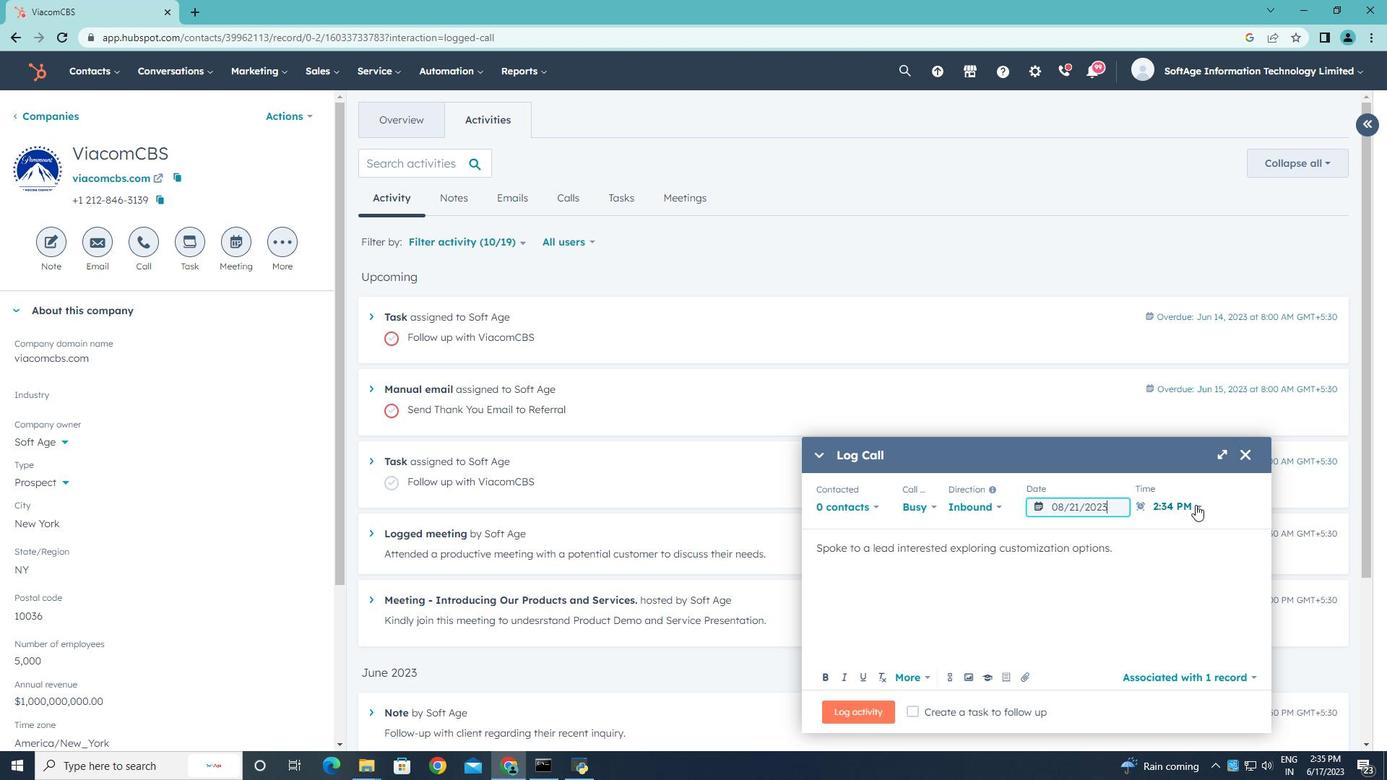 
Action: Mouse pressed left at (1196, 505)
Screenshot: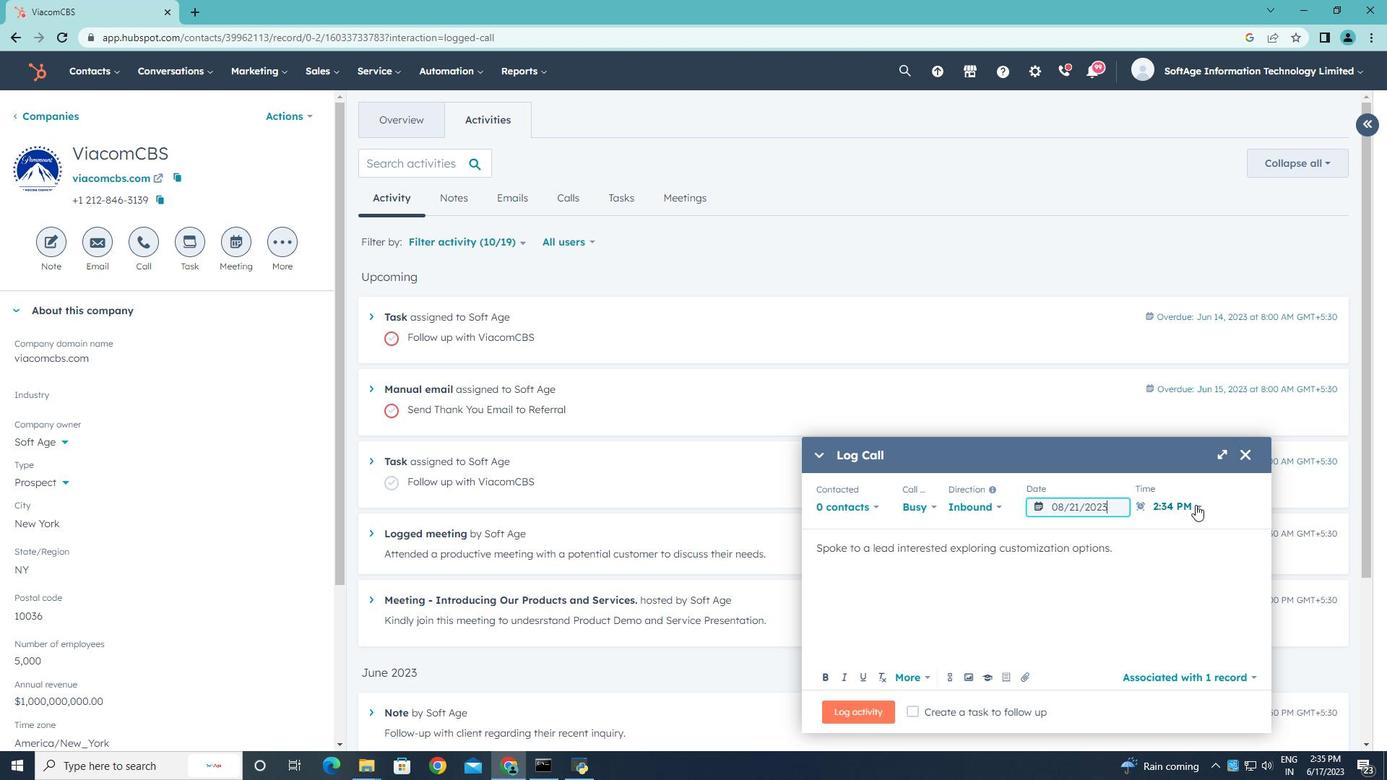 
Action: Mouse moved to (1164, 610)
Screenshot: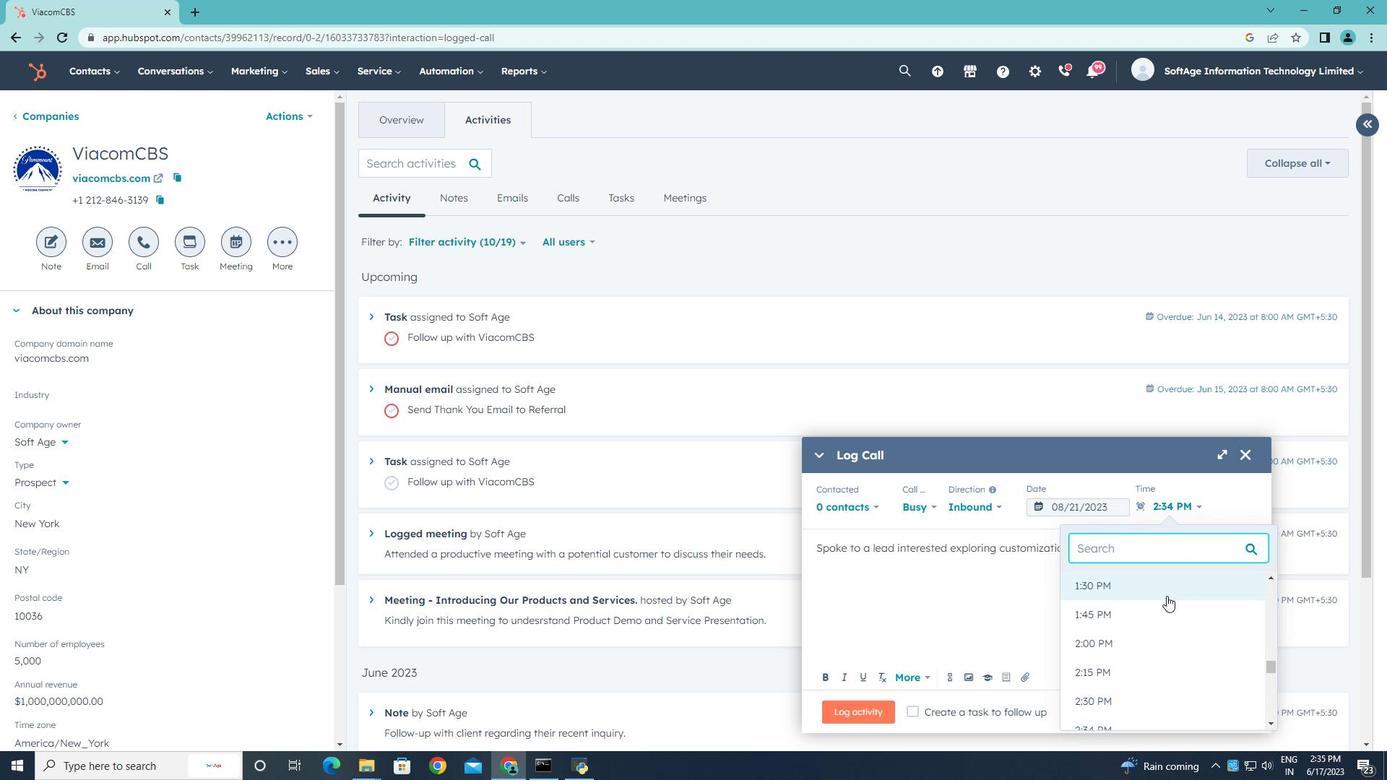 
Action: Mouse scrolled (1164, 610) with delta (0, 0)
Screenshot: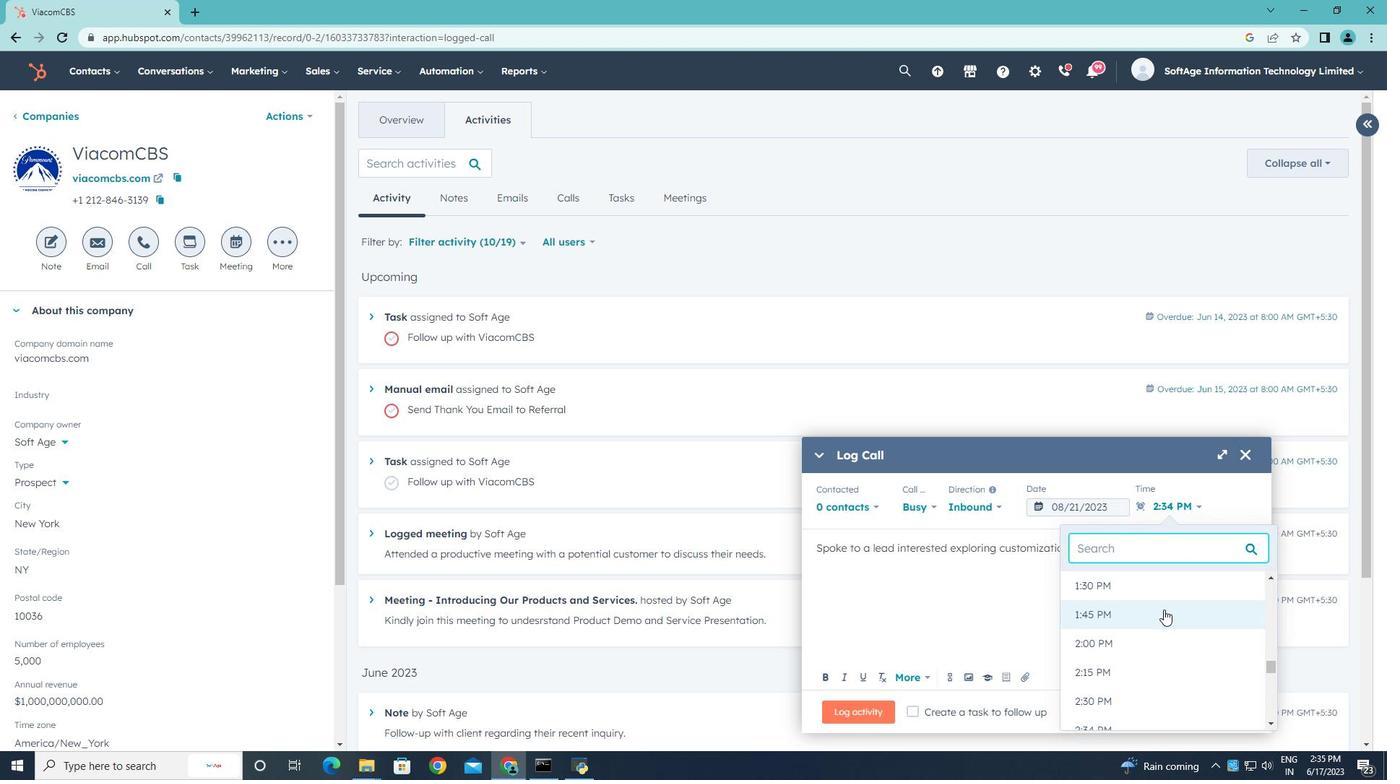 
Action: Mouse scrolled (1164, 610) with delta (0, 0)
Screenshot: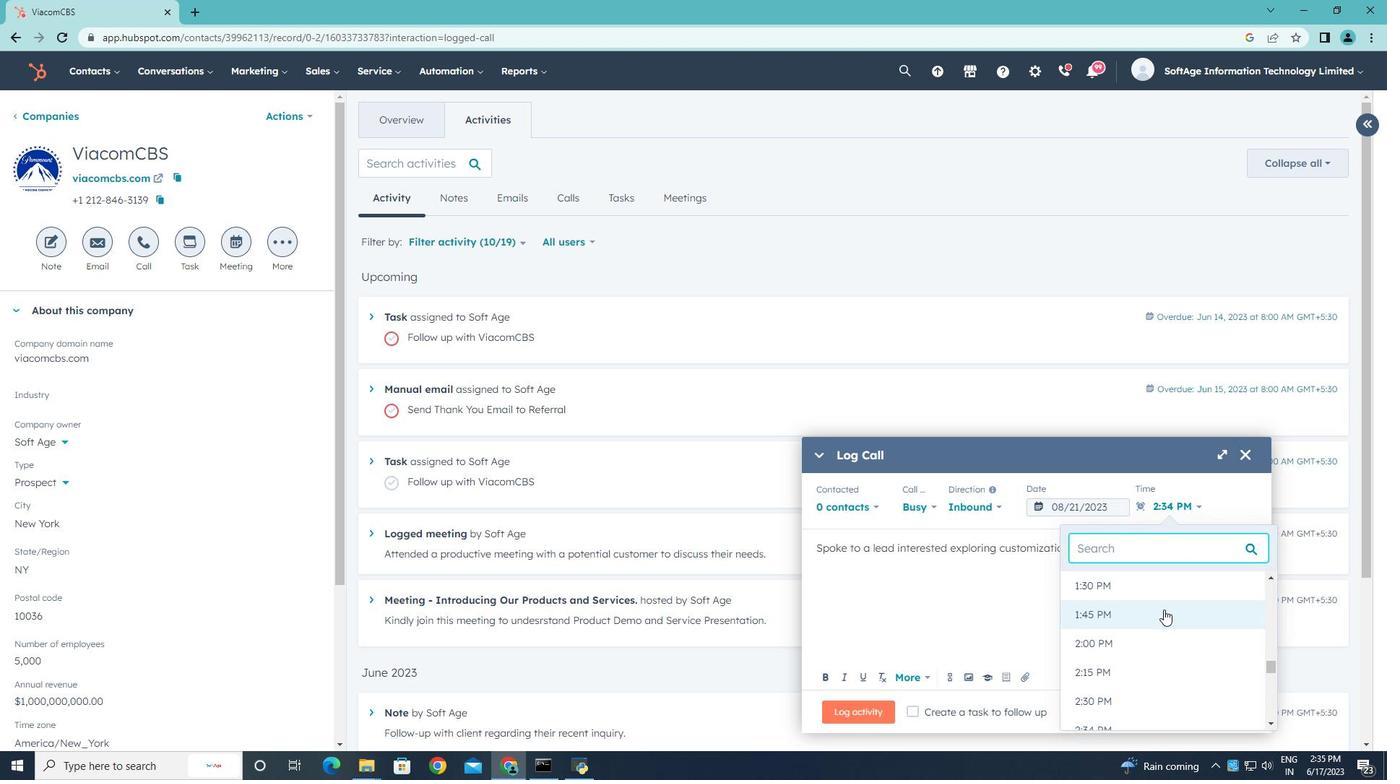 
Action: Mouse scrolled (1164, 610) with delta (0, 0)
Screenshot: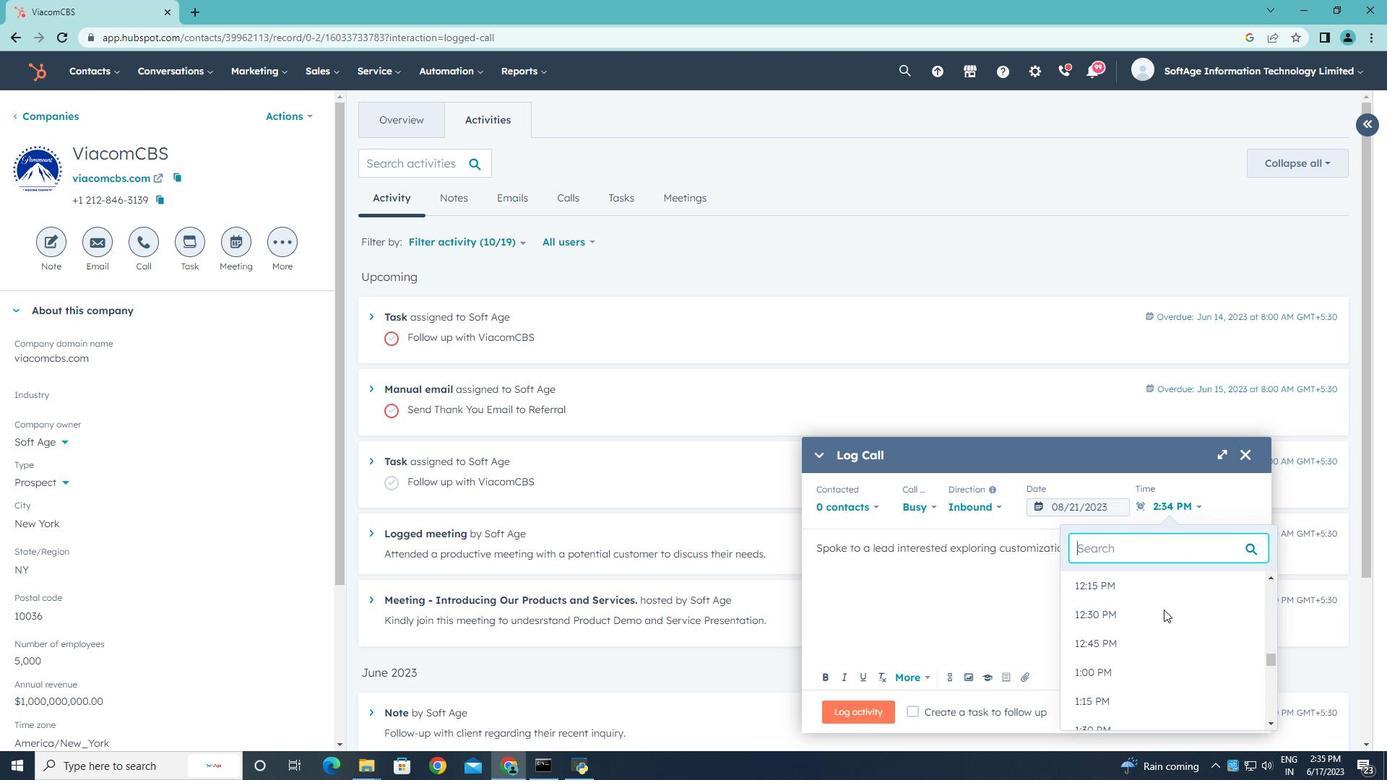 
Action: Mouse scrolled (1164, 610) with delta (0, 0)
Screenshot: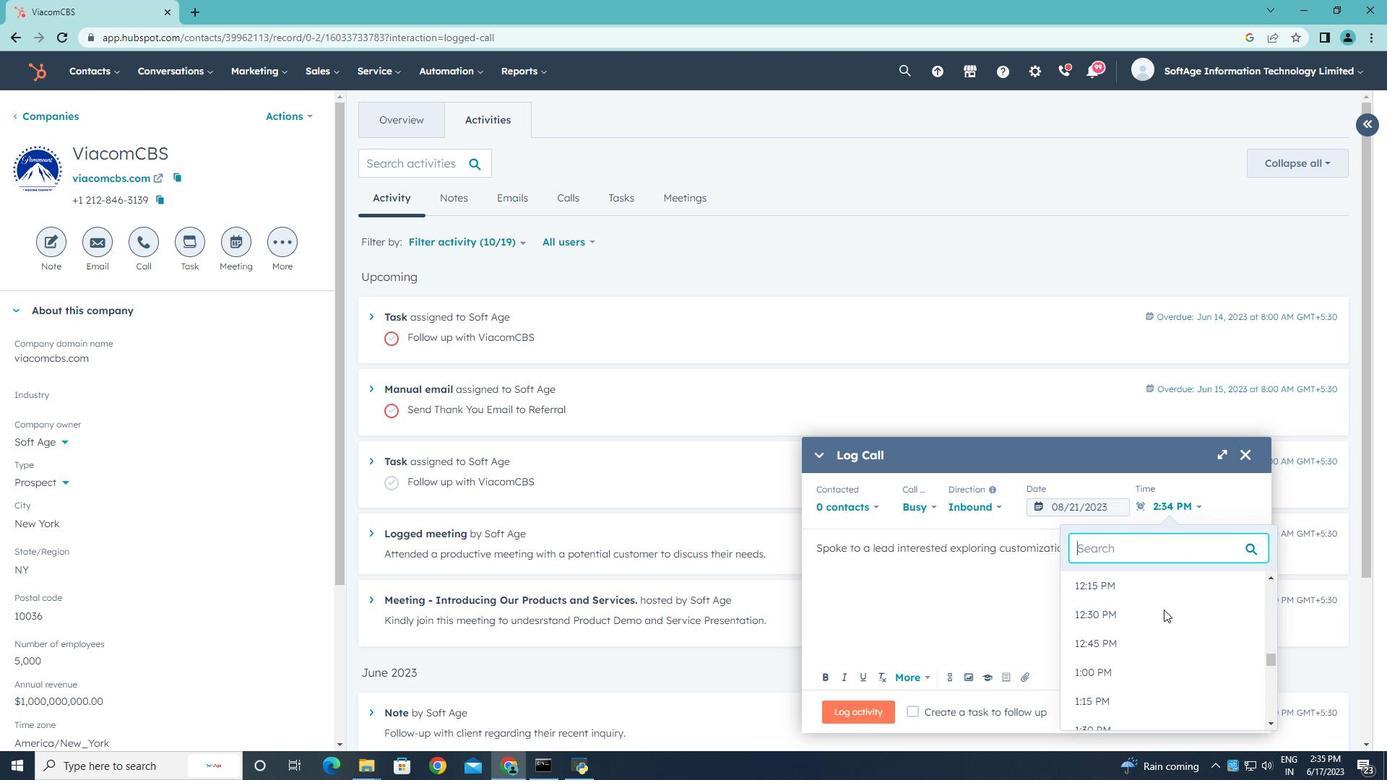 
Action: Mouse scrolled (1164, 610) with delta (0, 0)
Screenshot: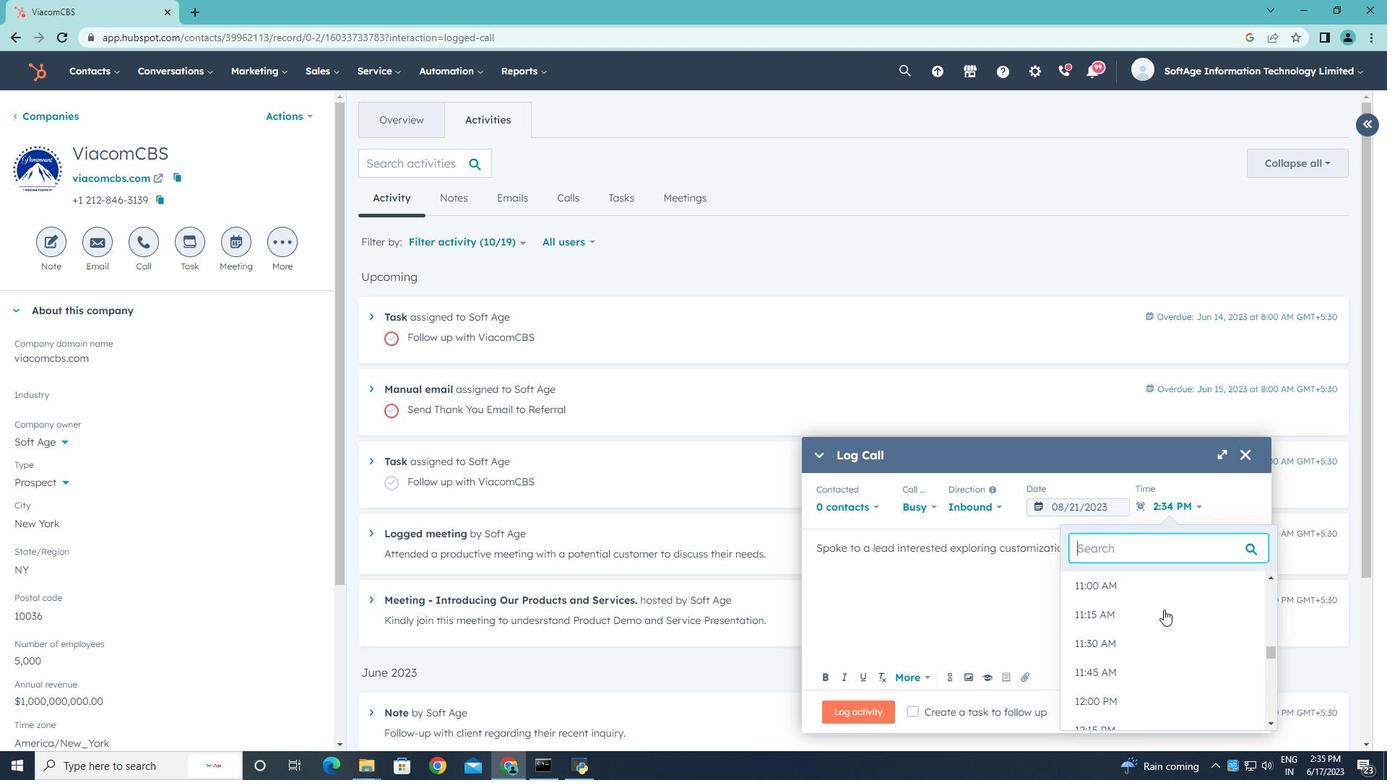 
Action: Mouse moved to (1162, 602)
Screenshot: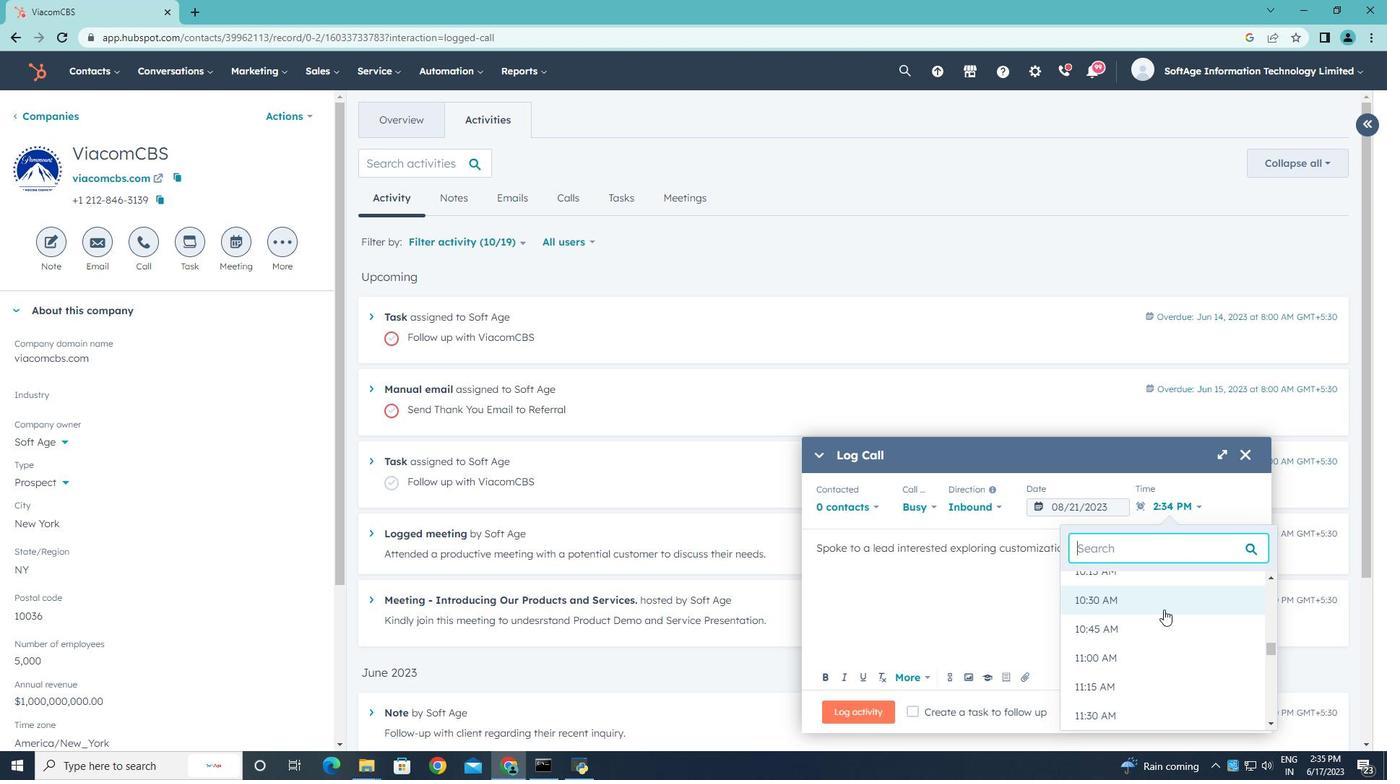 
Action: Mouse pressed left at (1162, 602)
Screenshot: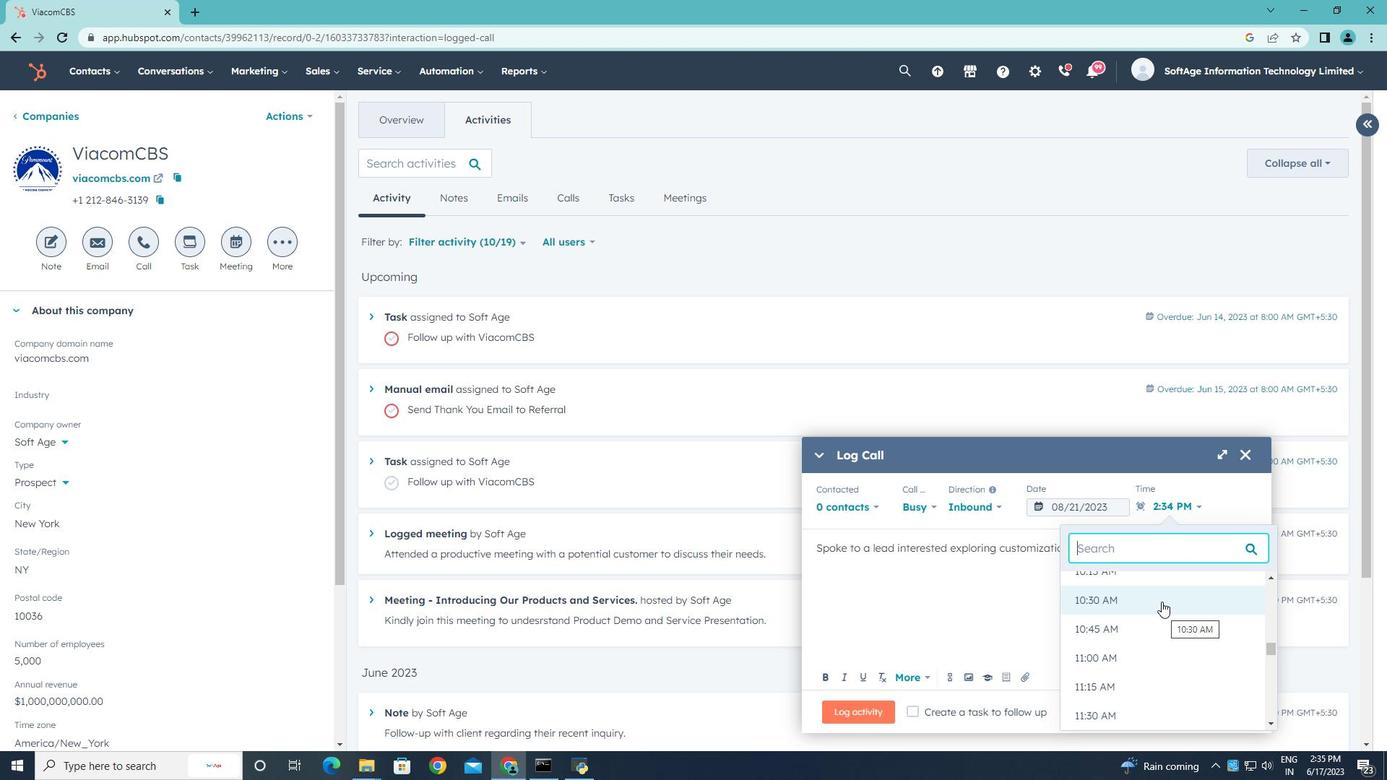
Action: Mouse moved to (866, 711)
Screenshot: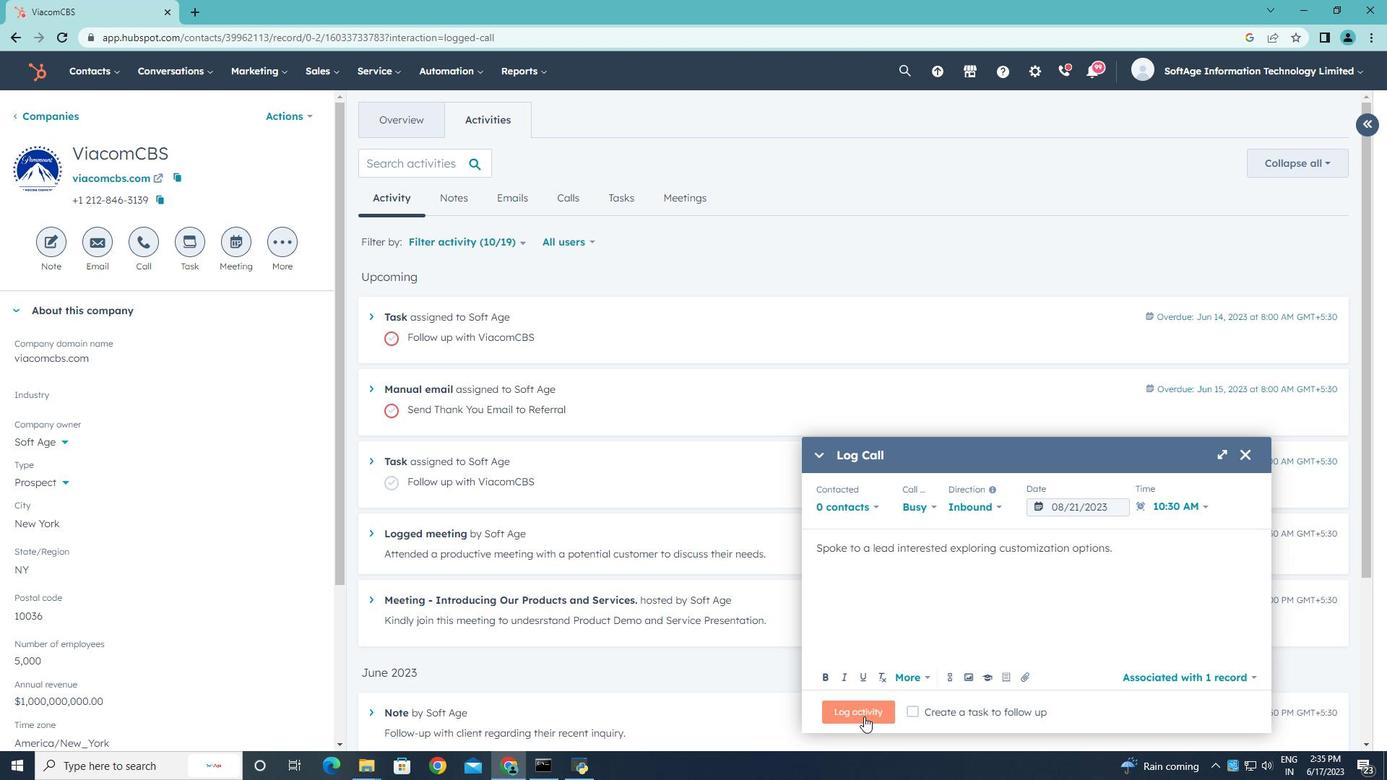 
Action: Mouse pressed left at (866, 711)
Screenshot: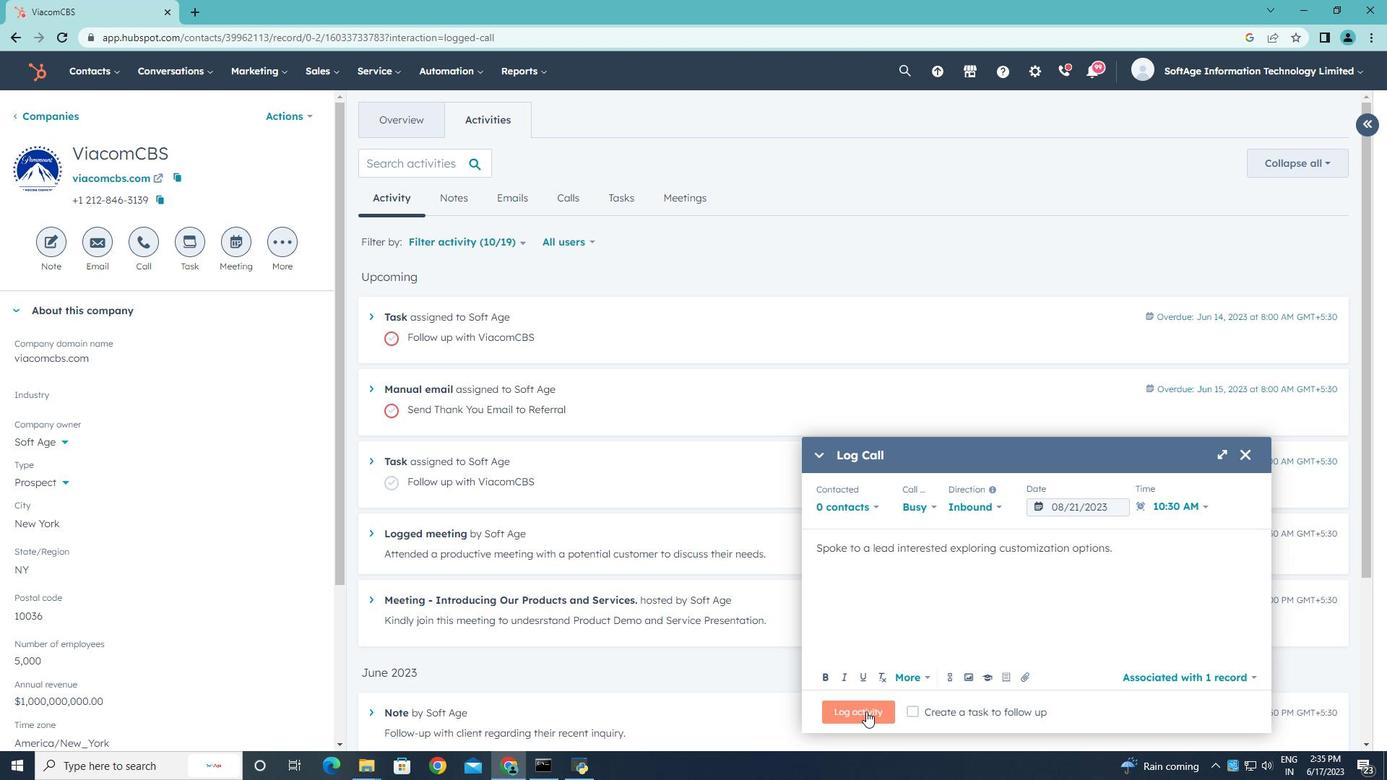 
